 Task: Create a due date automation trigger when advanced on, on the monday of the week a card is due add checklist with checklist "Resume" incomplete at 11:00 AM.
Action: Mouse moved to (1009, 304)
Screenshot: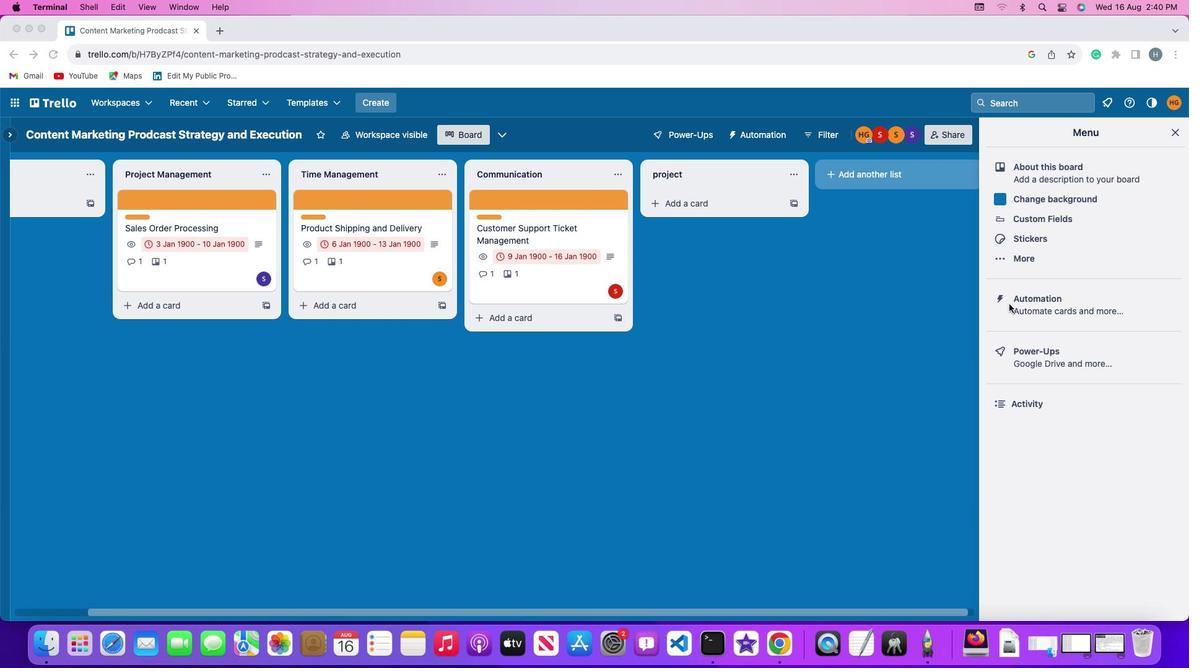 
Action: Mouse pressed left at (1009, 304)
Screenshot: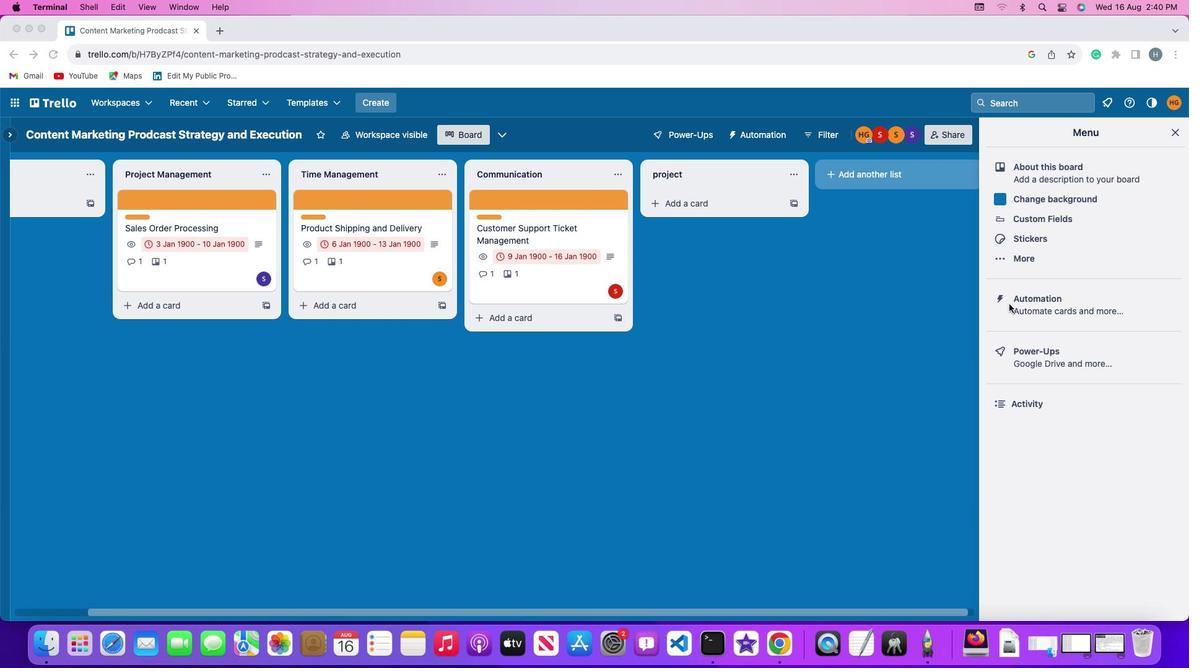 
Action: Mouse pressed left at (1009, 304)
Screenshot: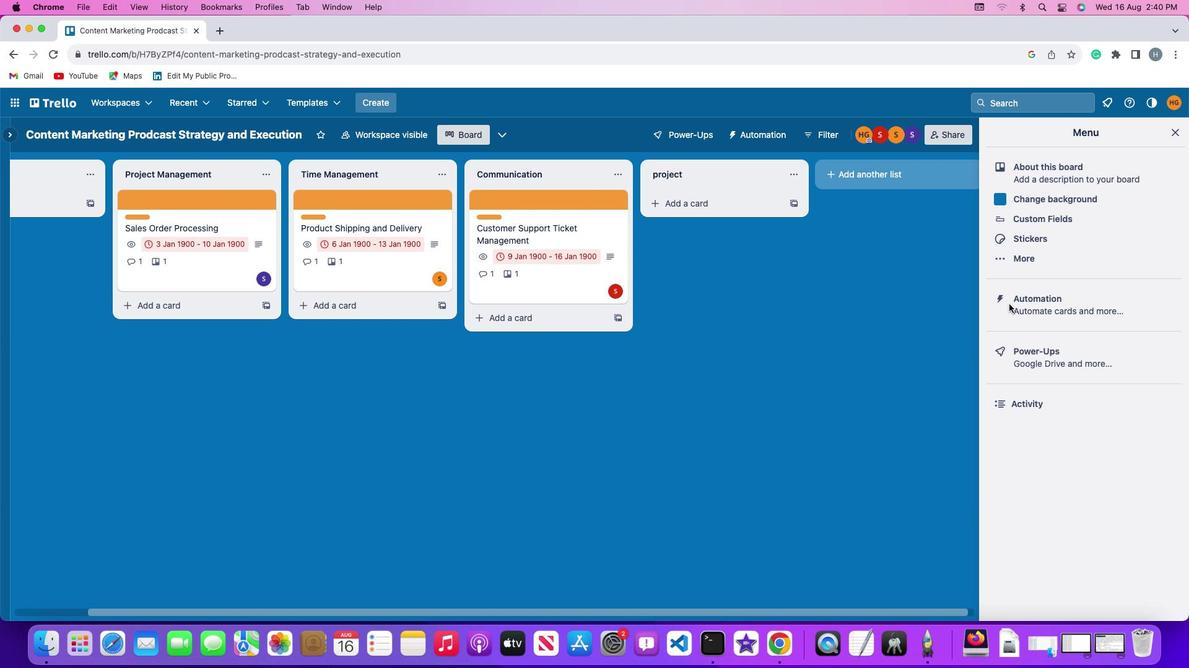 
Action: Mouse moved to (83, 296)
Screenshot: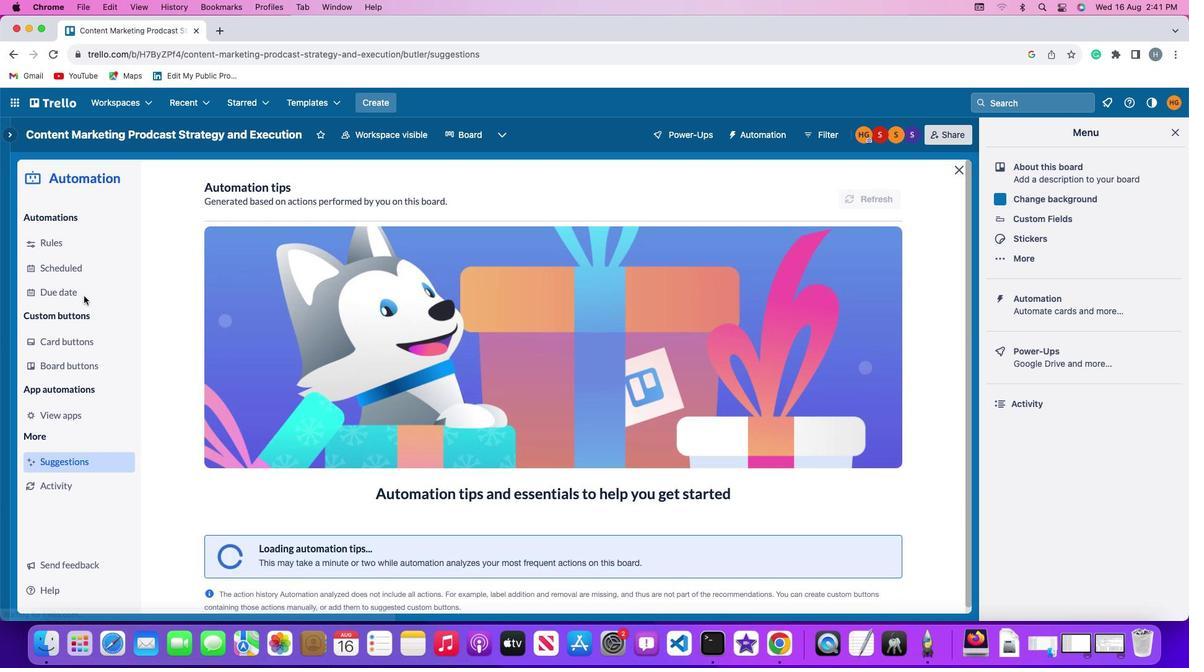 
Action: Mouse pressed left at (83, 296)
Screenshot: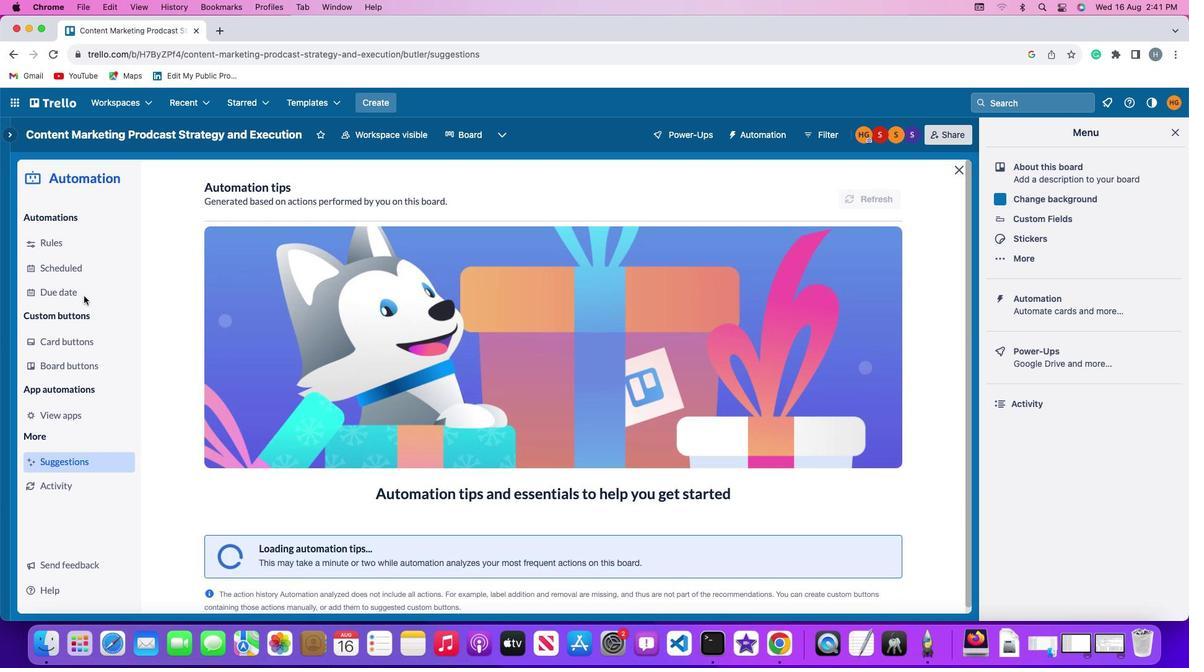 
Action: Mouse moved to (831, 195)
Screenshot: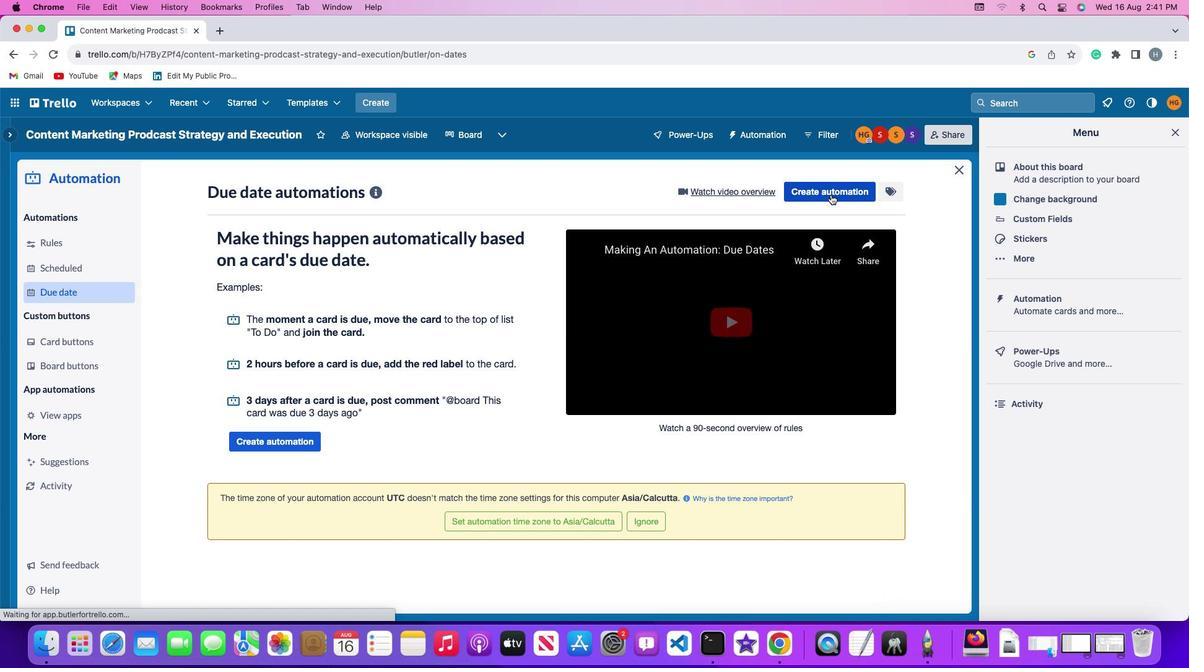 
Action: Mouse pressed left at (831, 195)
Screenshot: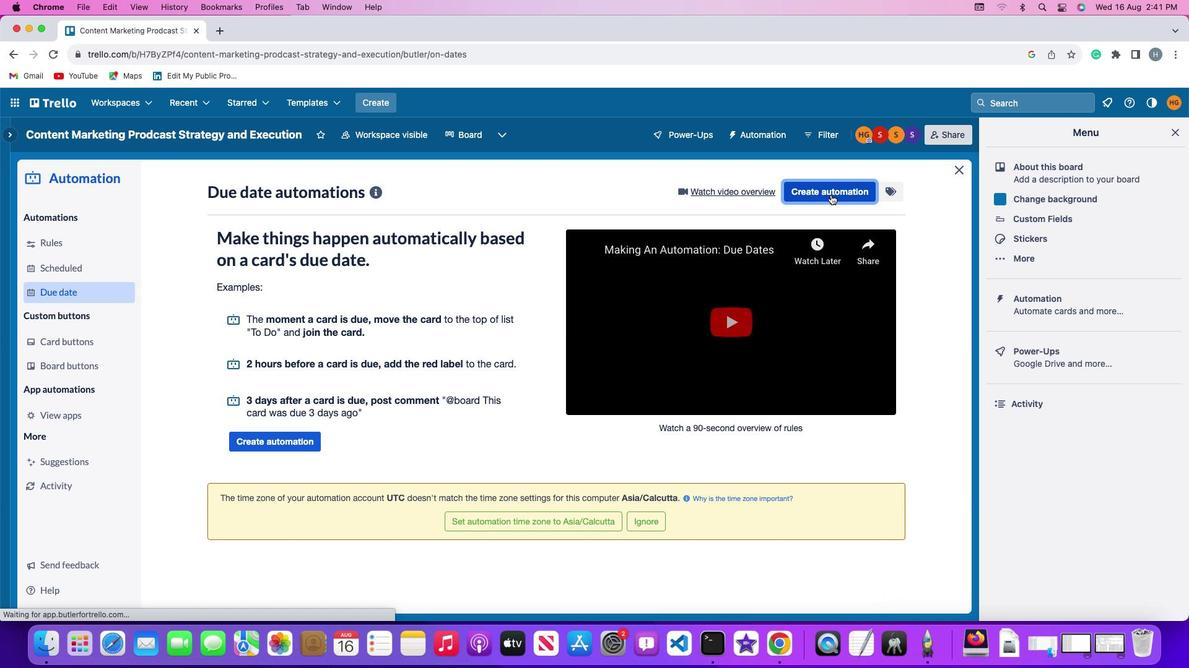 
Action: Mouse moved to (248, 308)
Screenshot: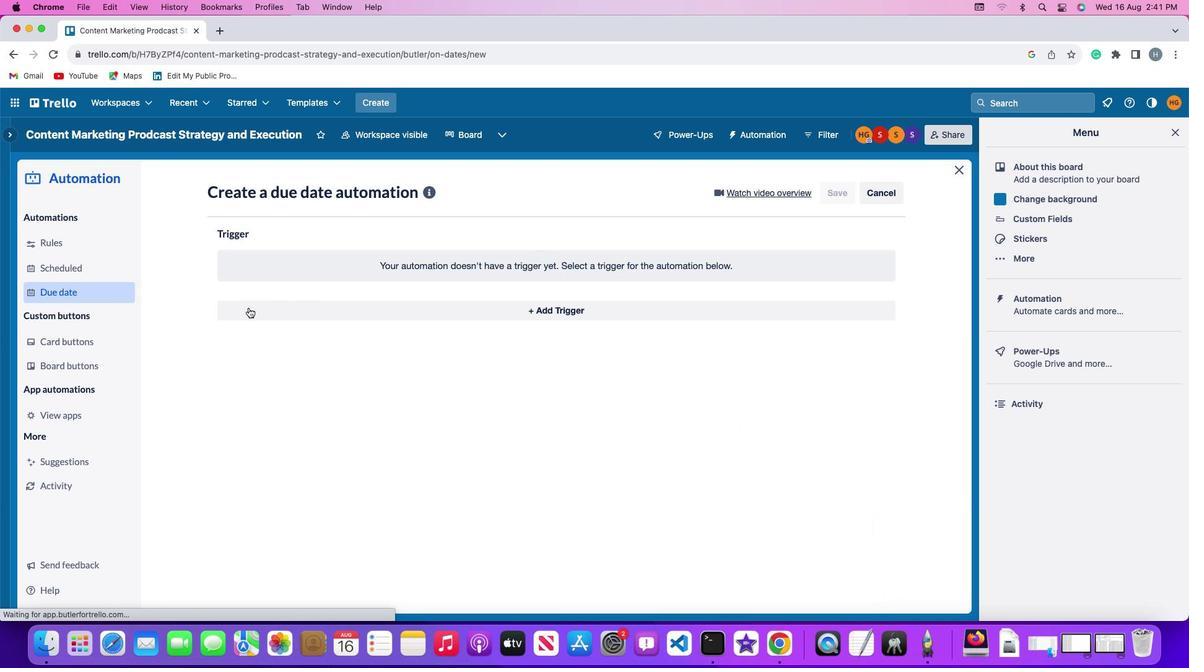 
Action: Mouse pressed left at (248, 308)
Screenshot: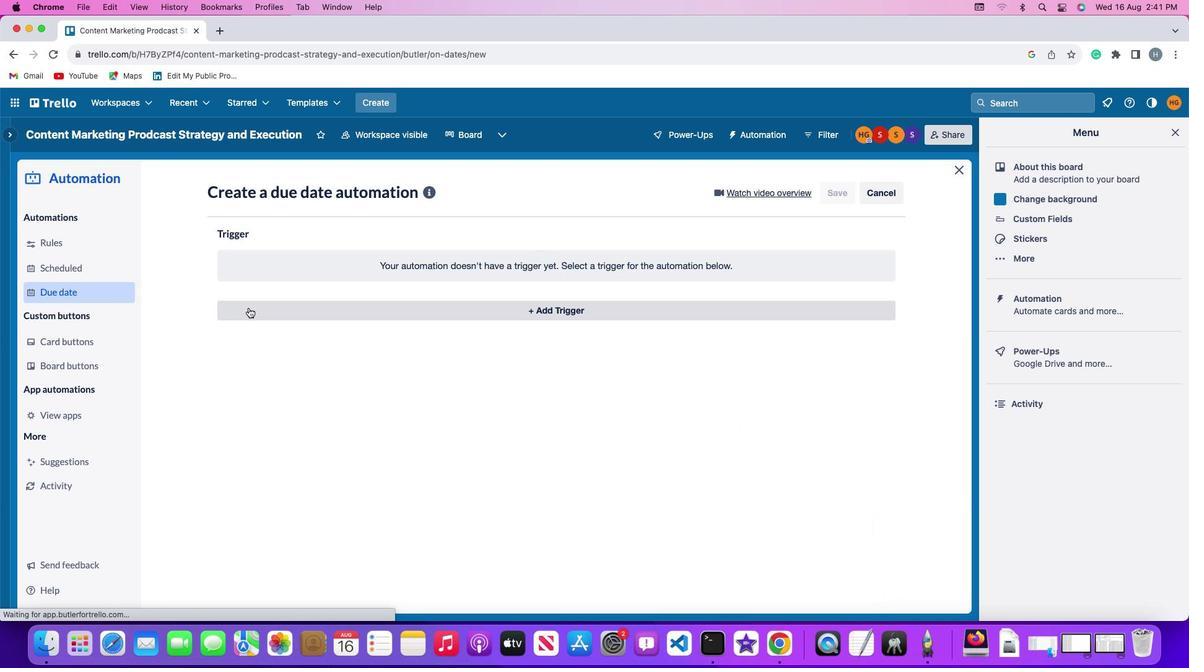 
Action: Mouse moved to (267, 534)
Screenshot: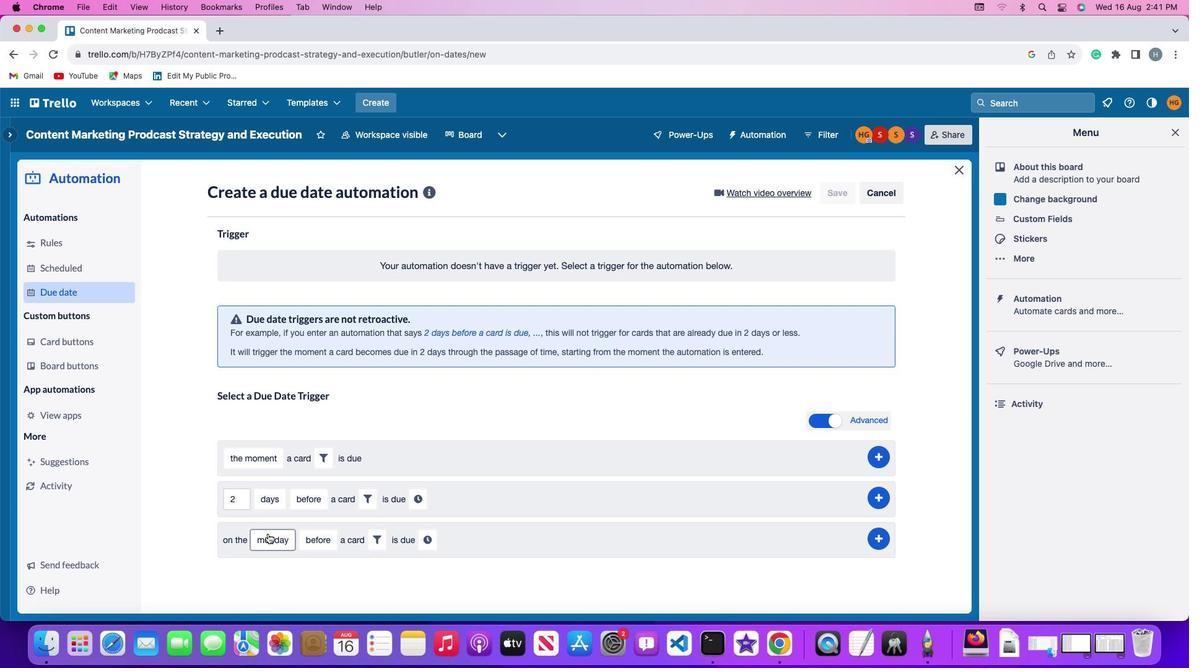 
Action: Mouse pressed left at (267, 534)
Screenshot: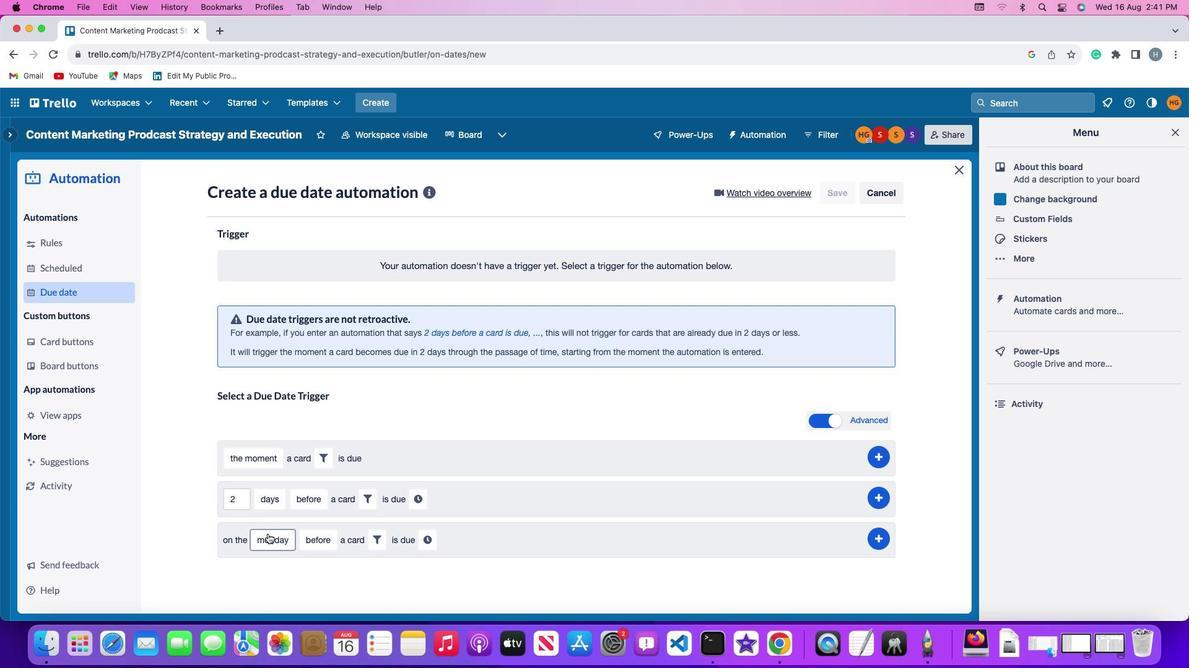 
Action: Mouse moved to (286, 365)
Screenshot: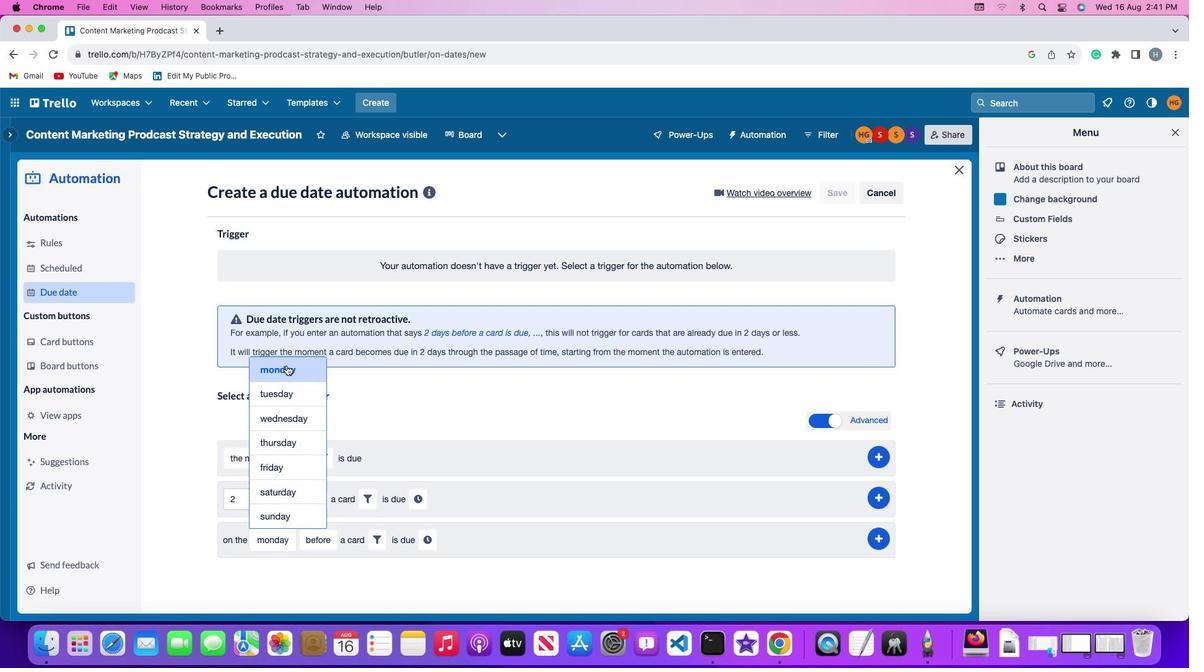 
Action: Mouse pressed left at (286, 365)
Screenshot: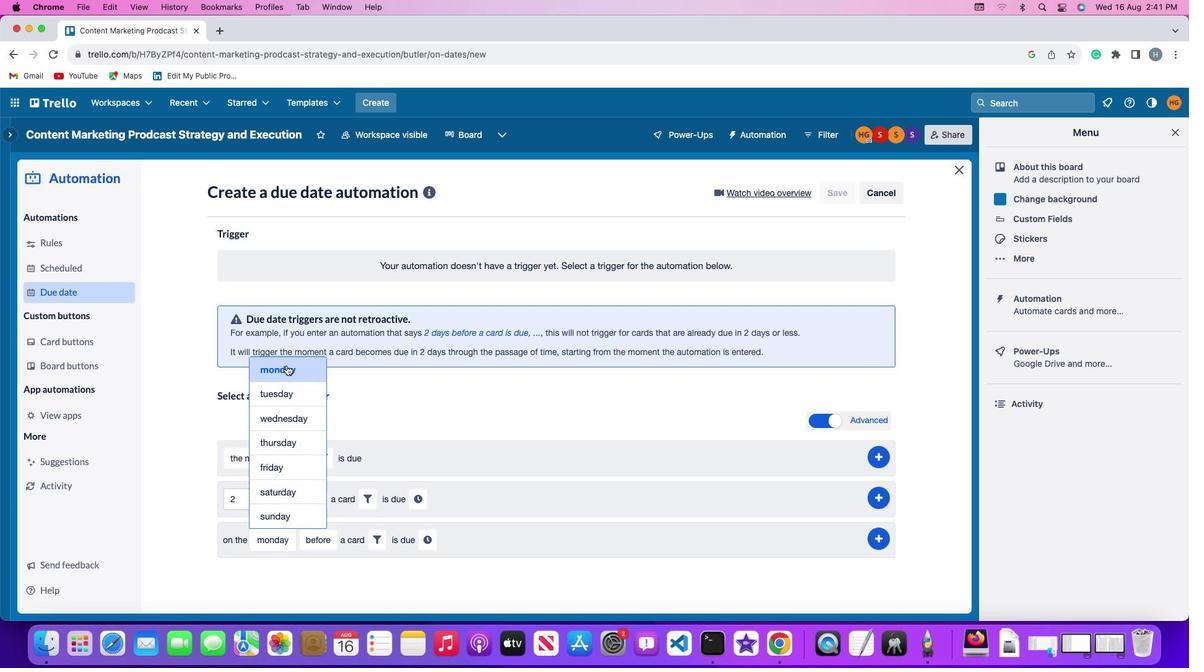 
Action: Mouse moved to (312, 532)
Screenshot: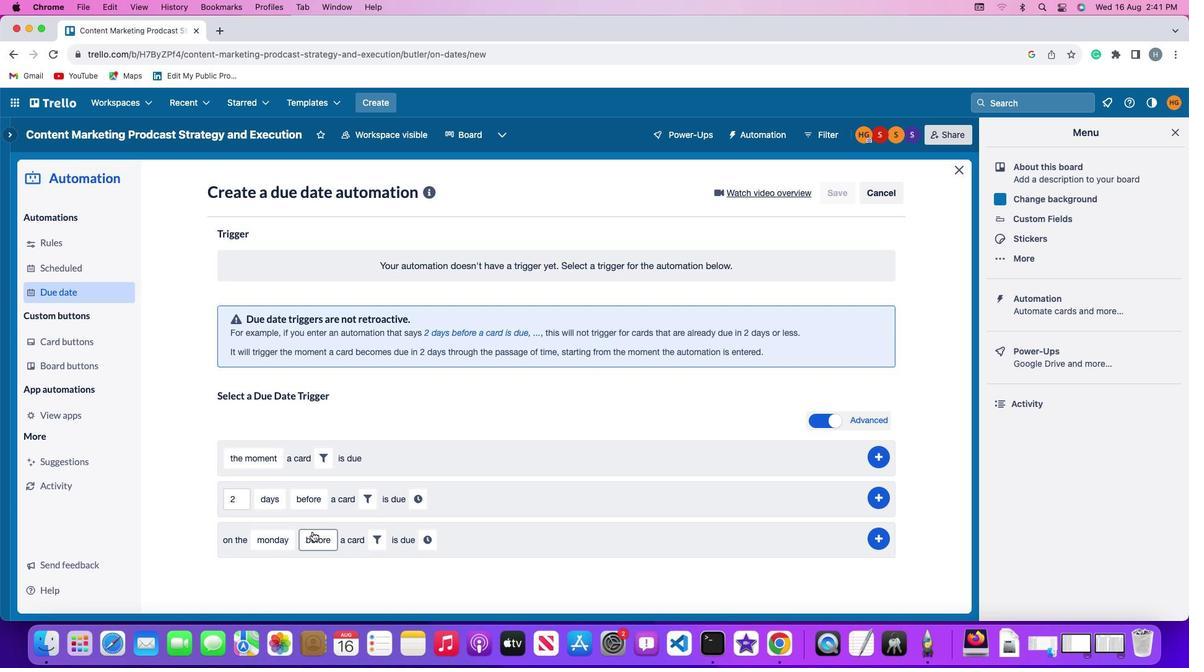 
Action: Mouse pressed left at (312, 532)
Screenshot: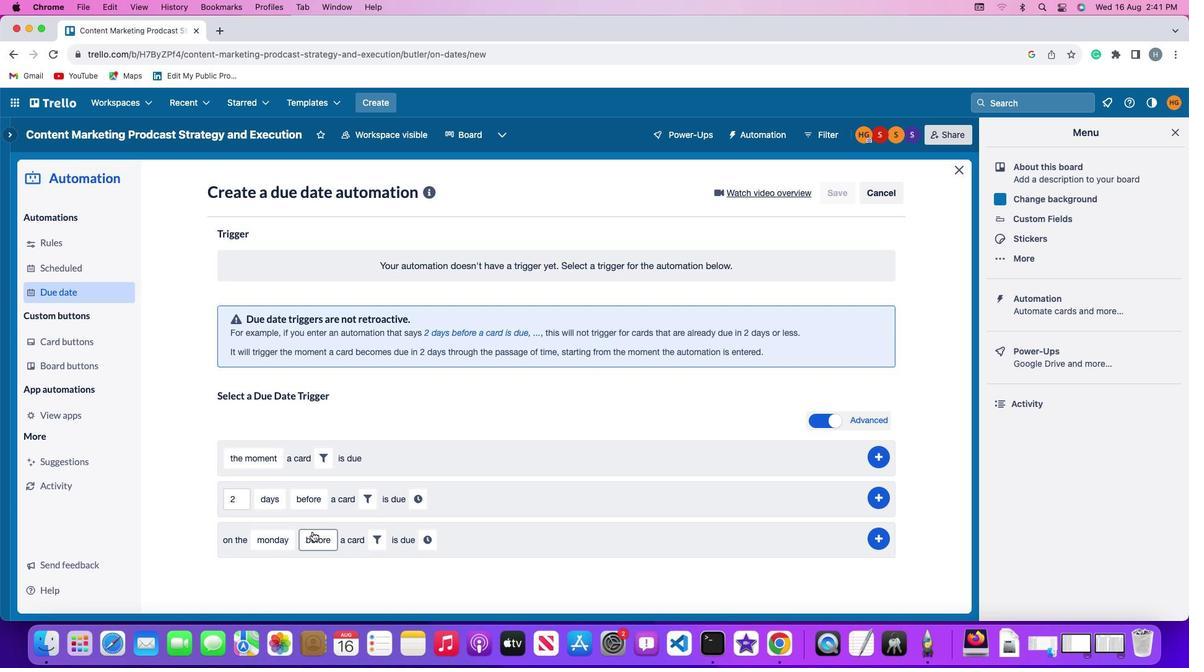 
Action: Mouse moved to (329, 495)
Screenshot: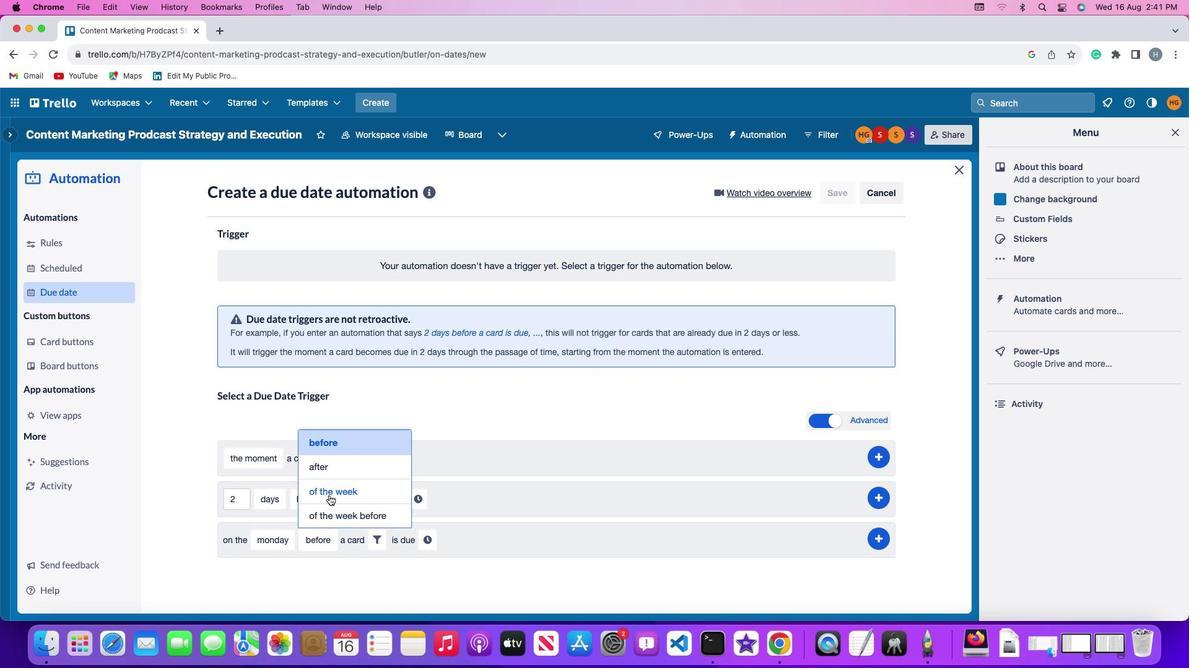
Action: Mouse pressed left at (329, 495)
Screenshot: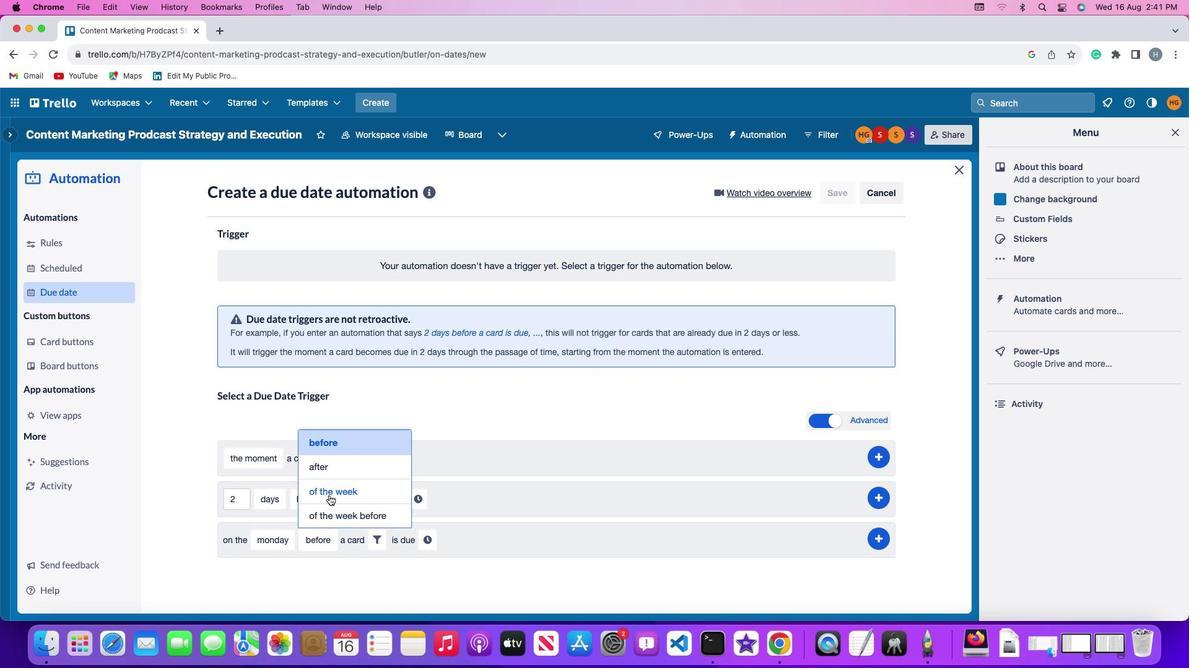 
Action: Mouse moved to (399, 540)
Screenshot: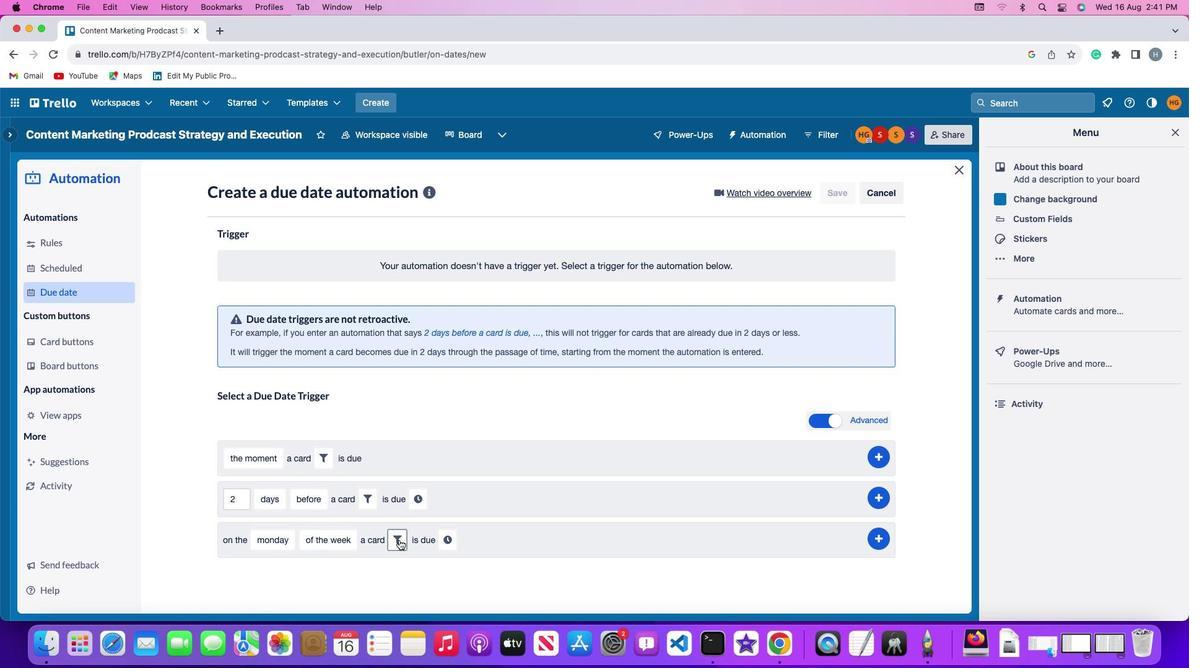 
Action: Mouse pressed left at (399, 540)
Screenshot: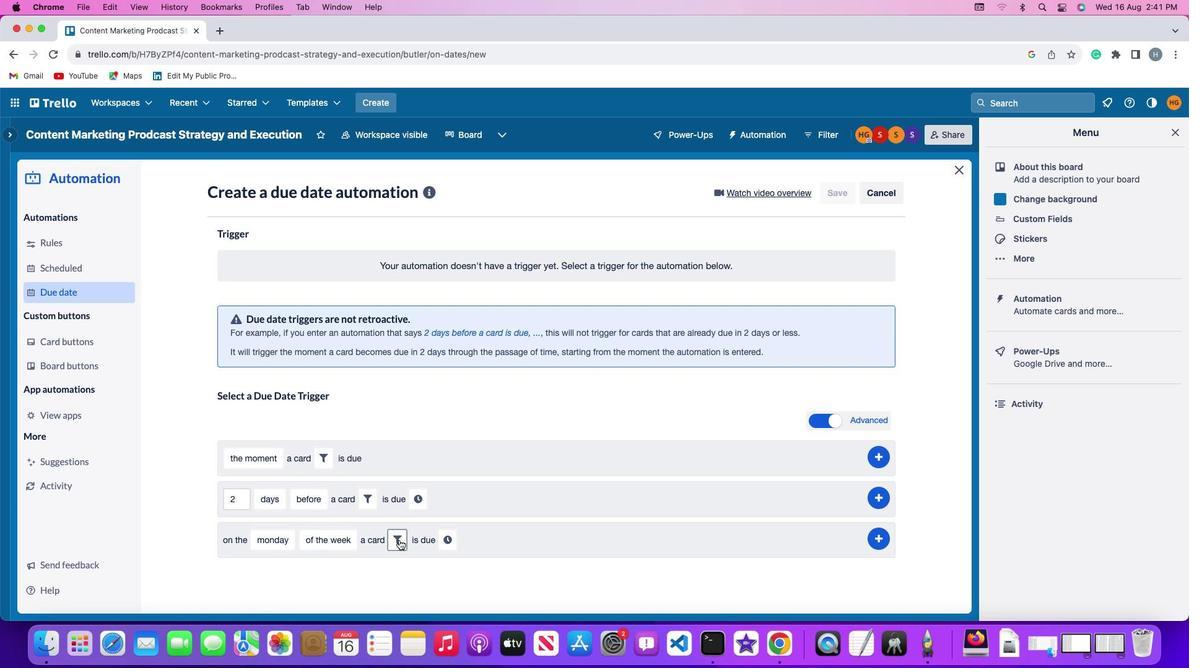 
Action: Mouse moved to (511, 579)
Screenshot: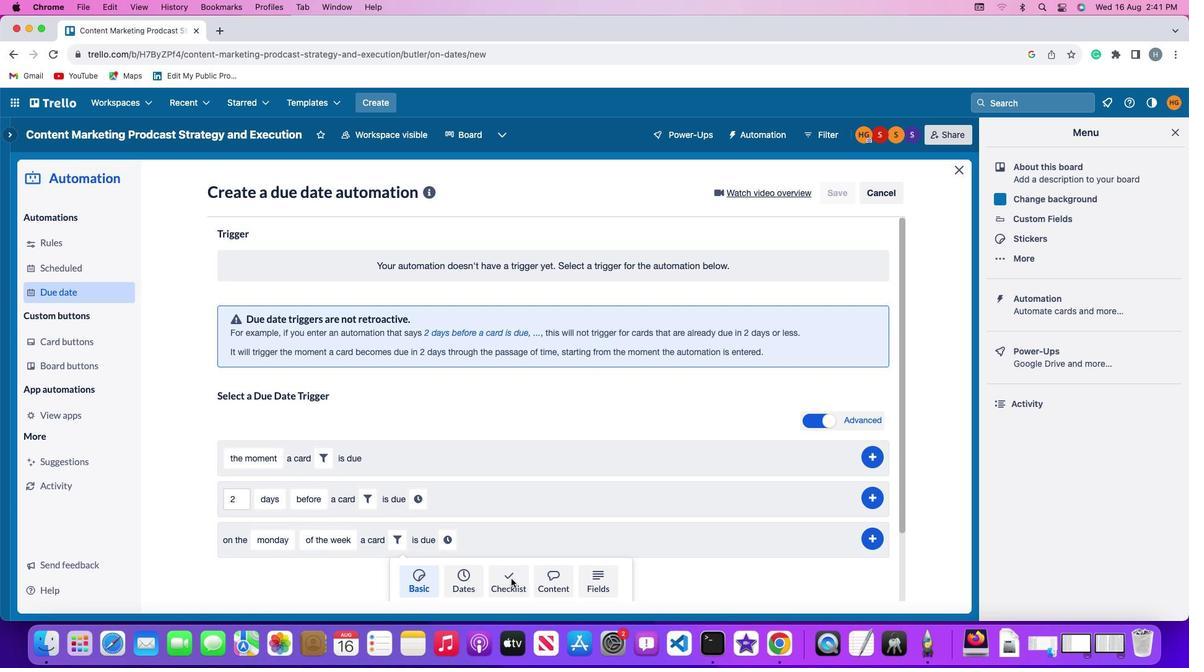 
Action: Mouse pressed left at (511, 579)
Screenshot: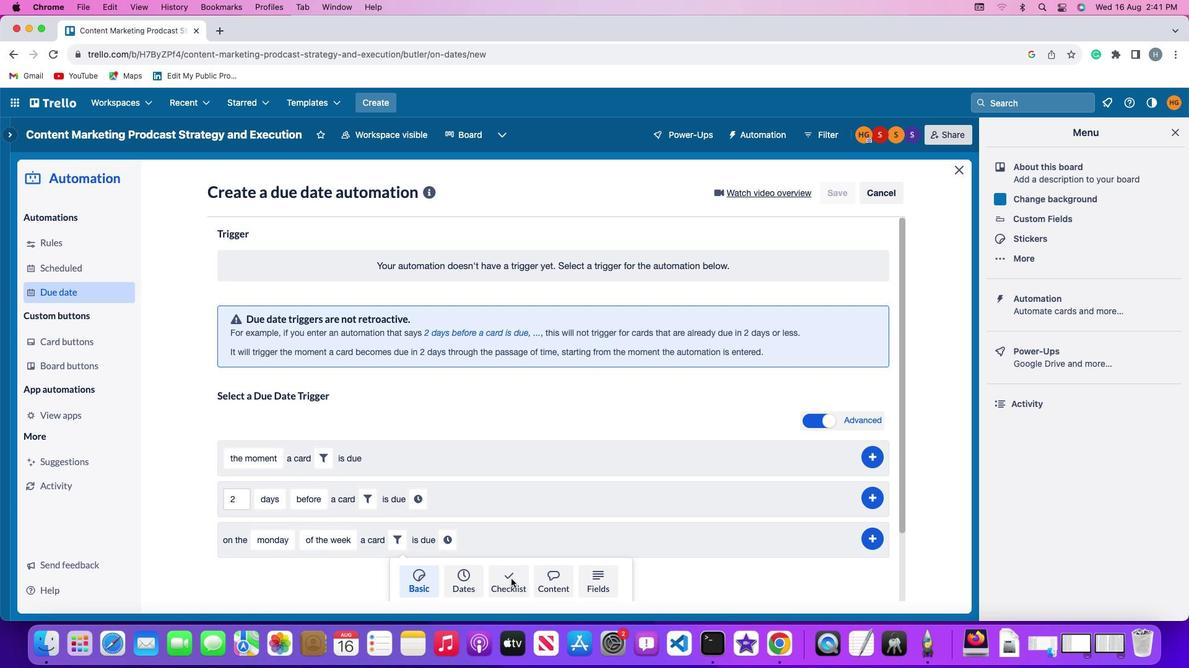 
Action: Mouse moved to (440, 587)
Screenshot: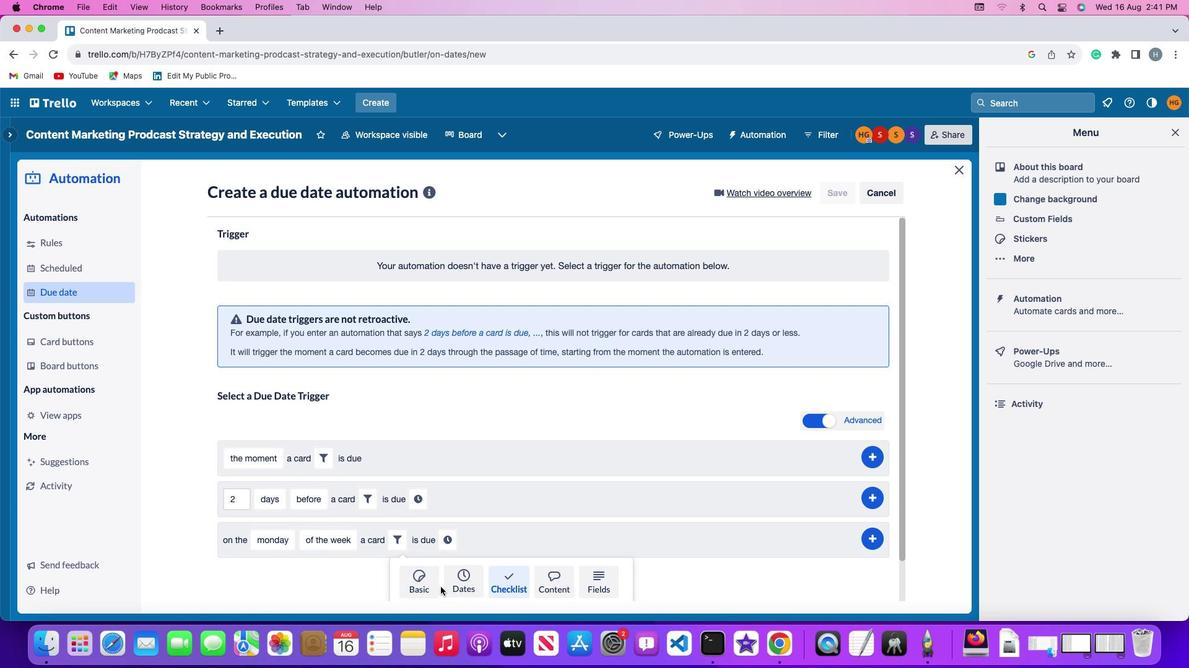
Action: Mouse scrolled (440, 587) with delta (0, 0)
Screenshot: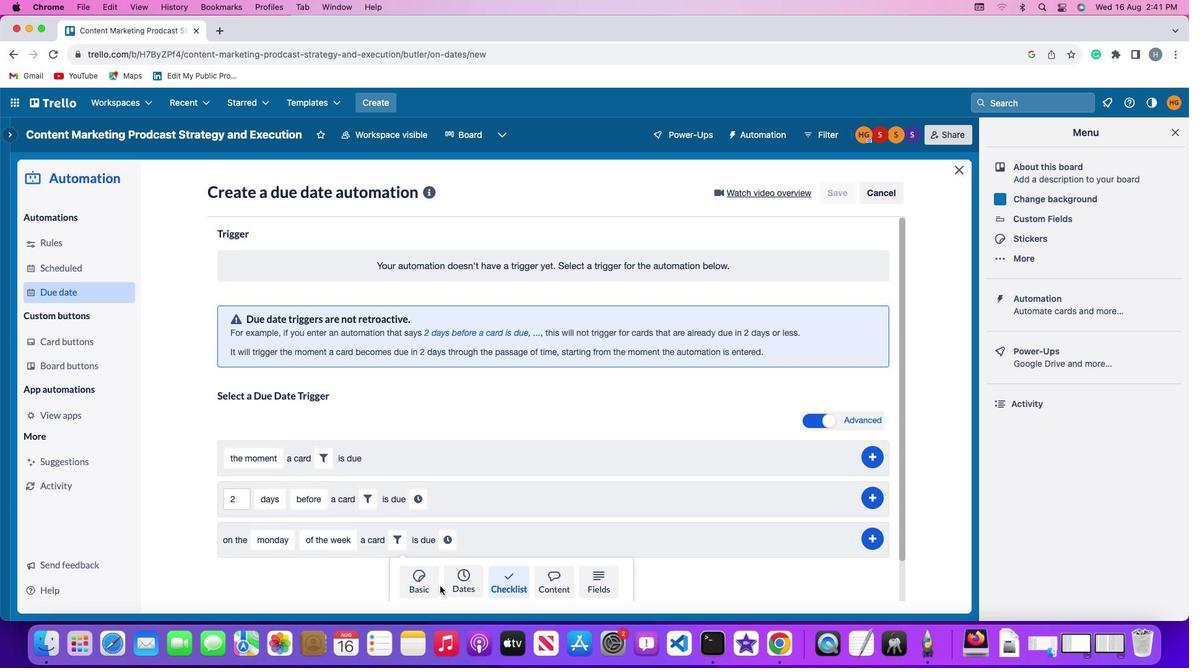 
Action: Mouse moved to (440, 587)
Screenshot: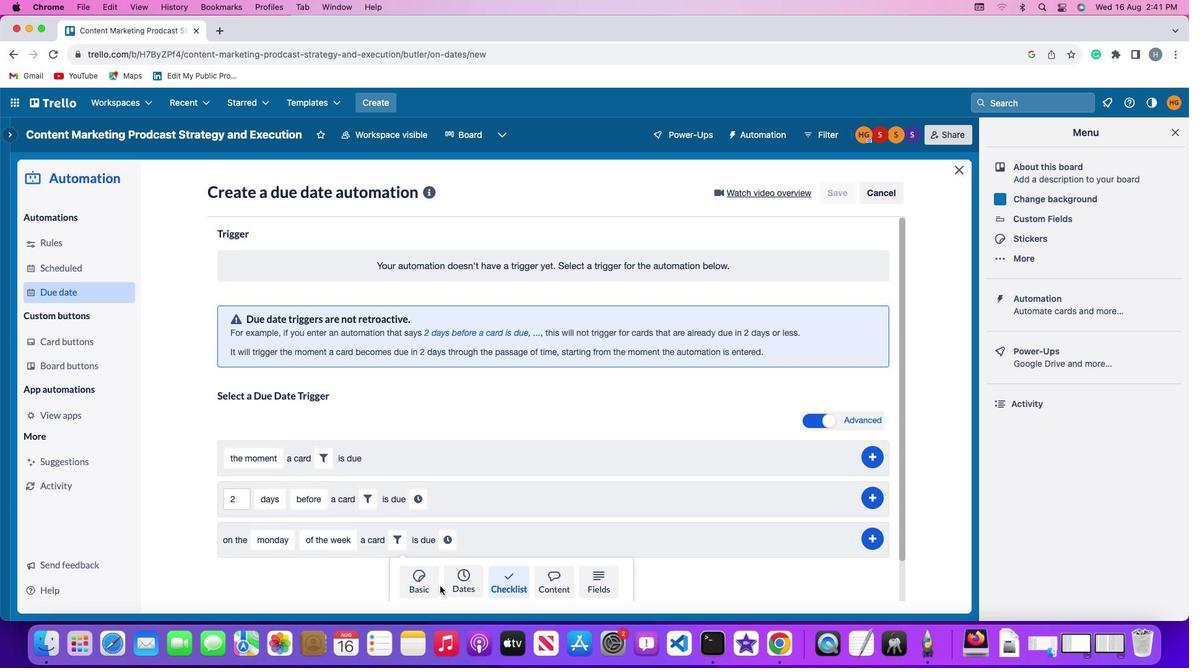 
Action: Mouse scrolled (440, 587) with delta (0, 0)
Screenshot: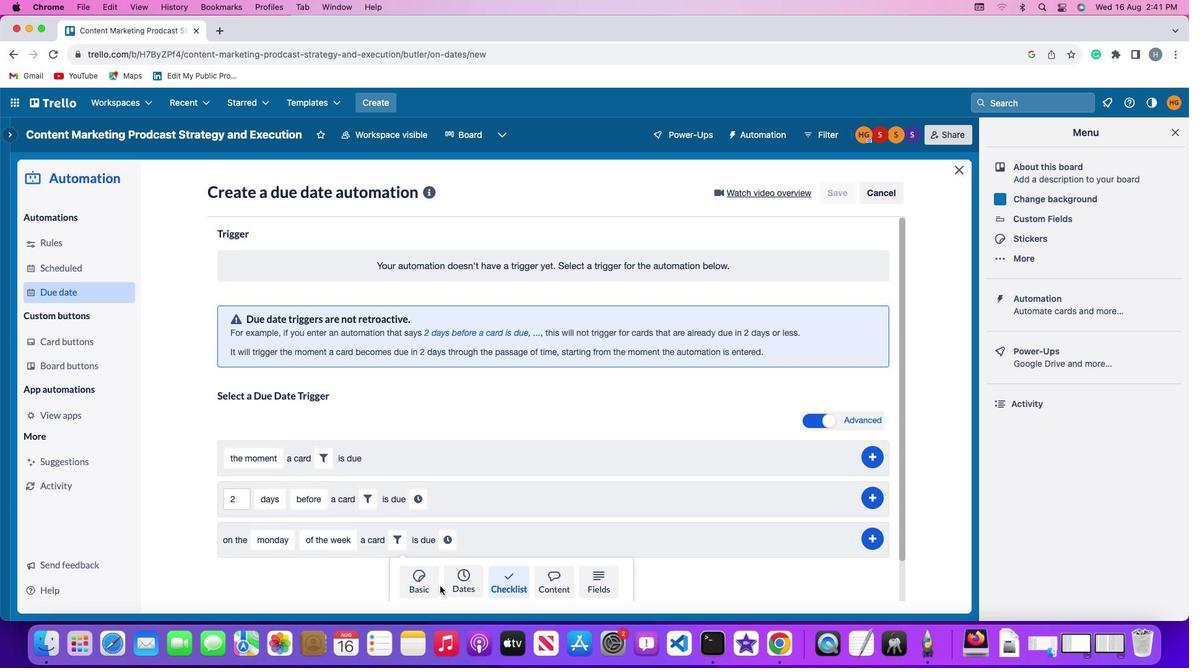 
Action: Mouse moved to (440, 586)
Screenshot: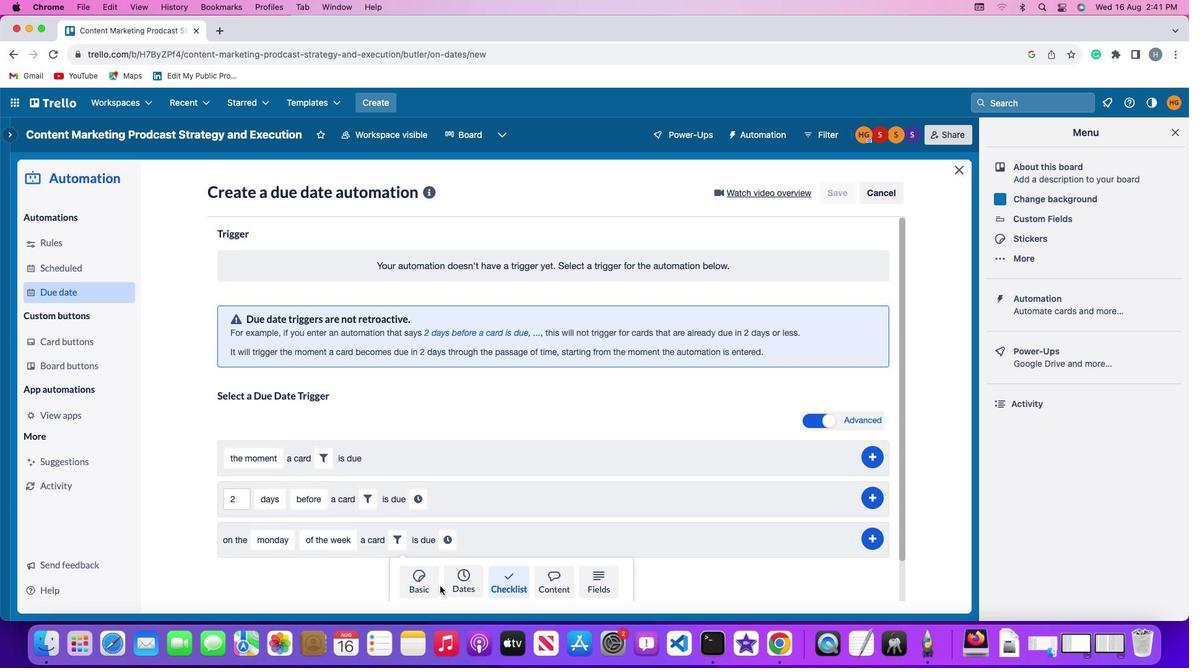 
Action: Mouse scrolled (440, 586) with delta (0, -1)
Screenshot: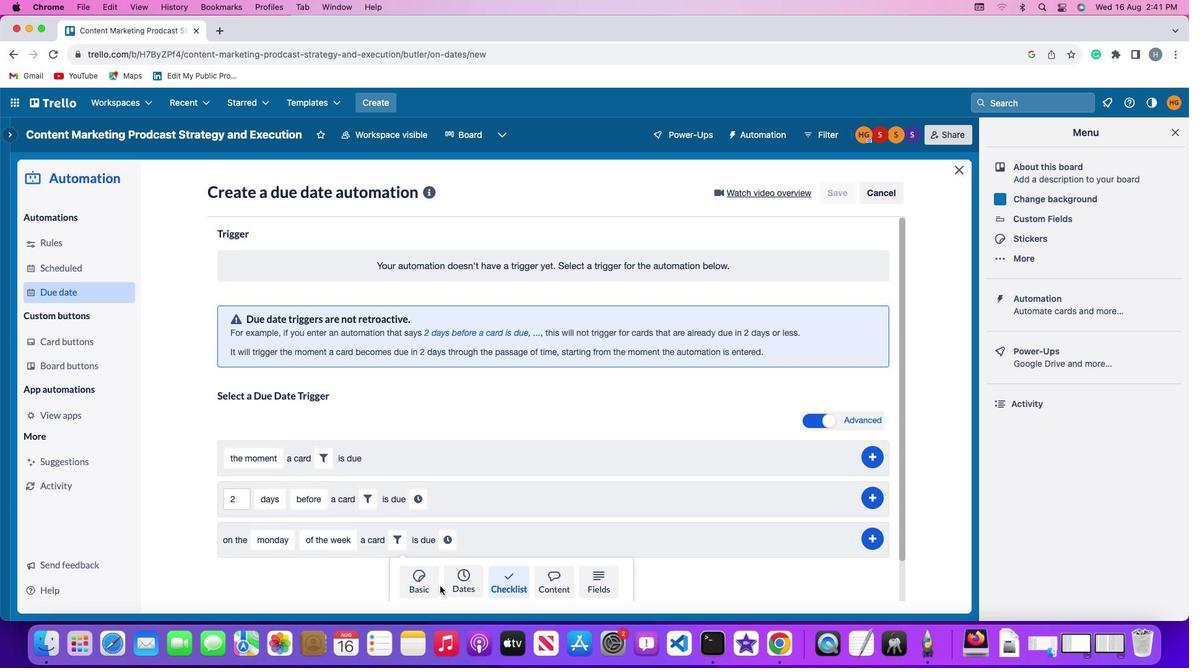 
Action: Mouse moved to (436, 581)
Screenshot: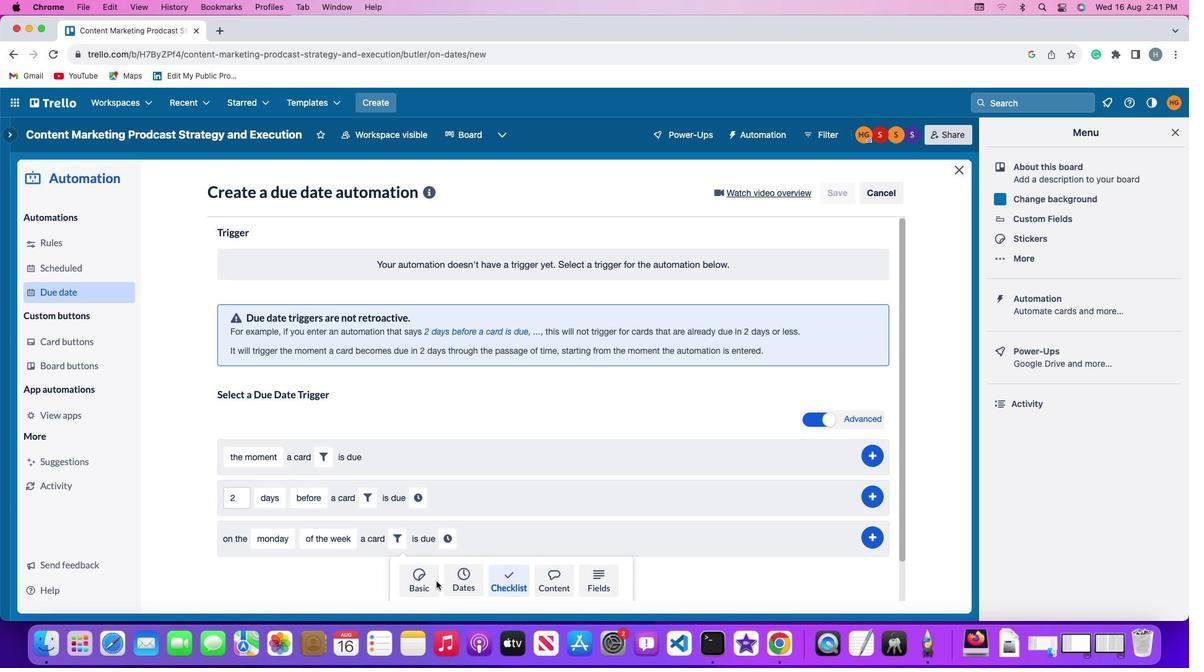 
Action: Mouse scrolled (436, 581) with delta (0, -3)
Screenshot: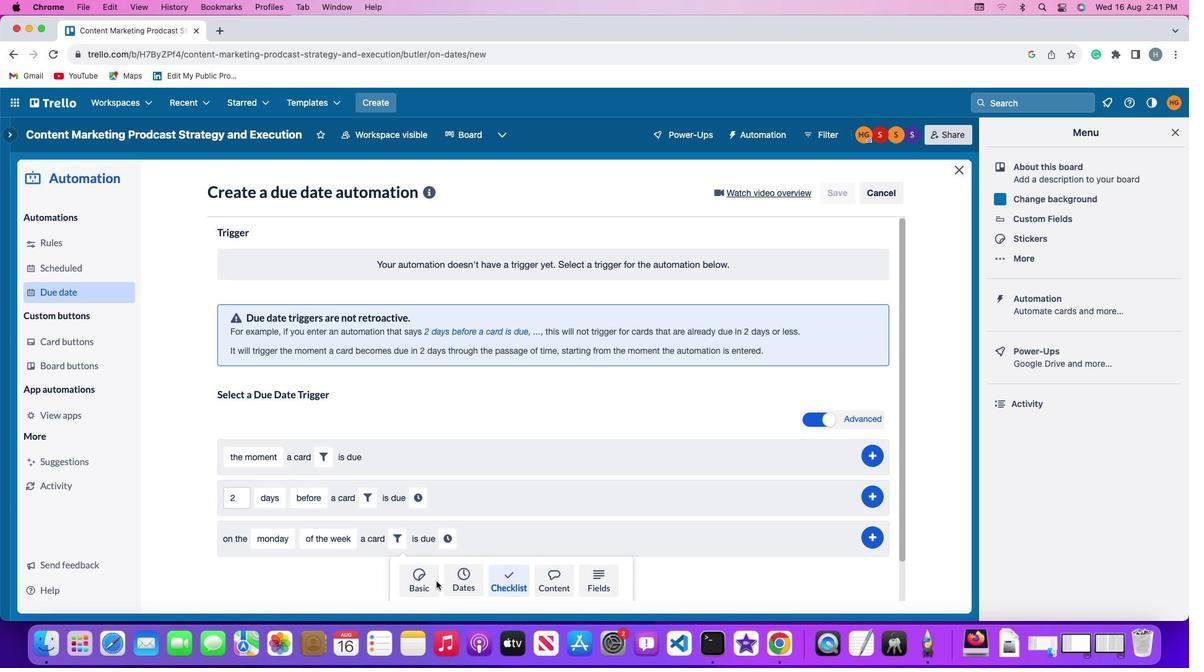 
Action: Mouse moved to (447, 574)
Screenshot: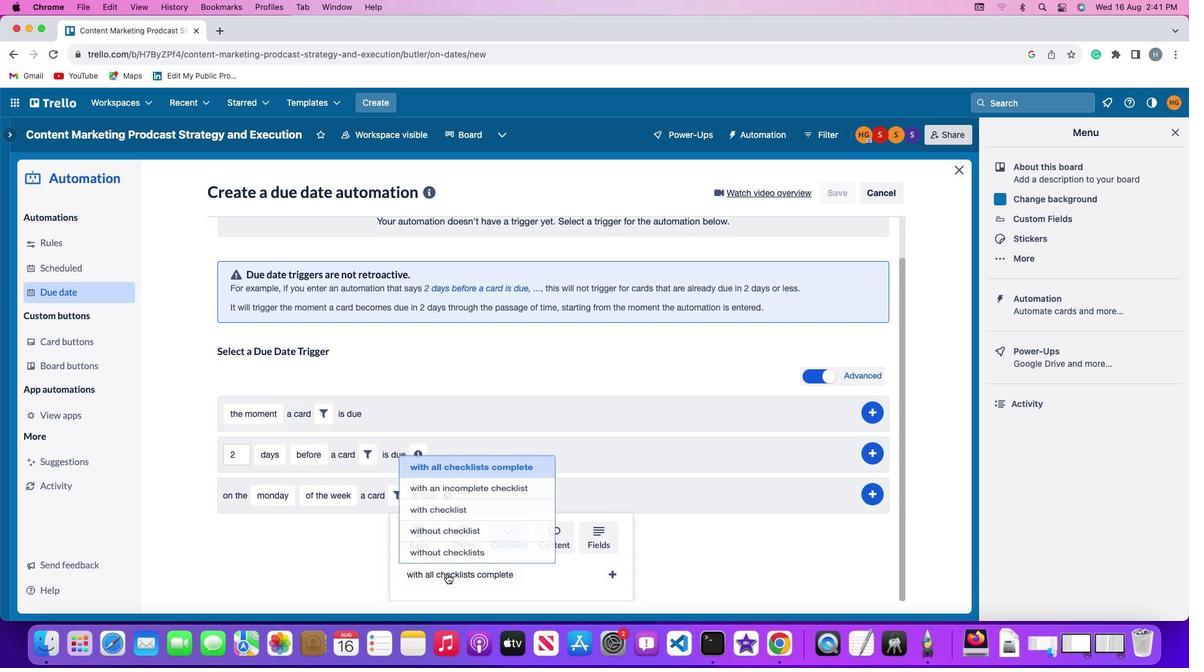 
Action: Mouse pressed left at (447, 574)
Screenshot: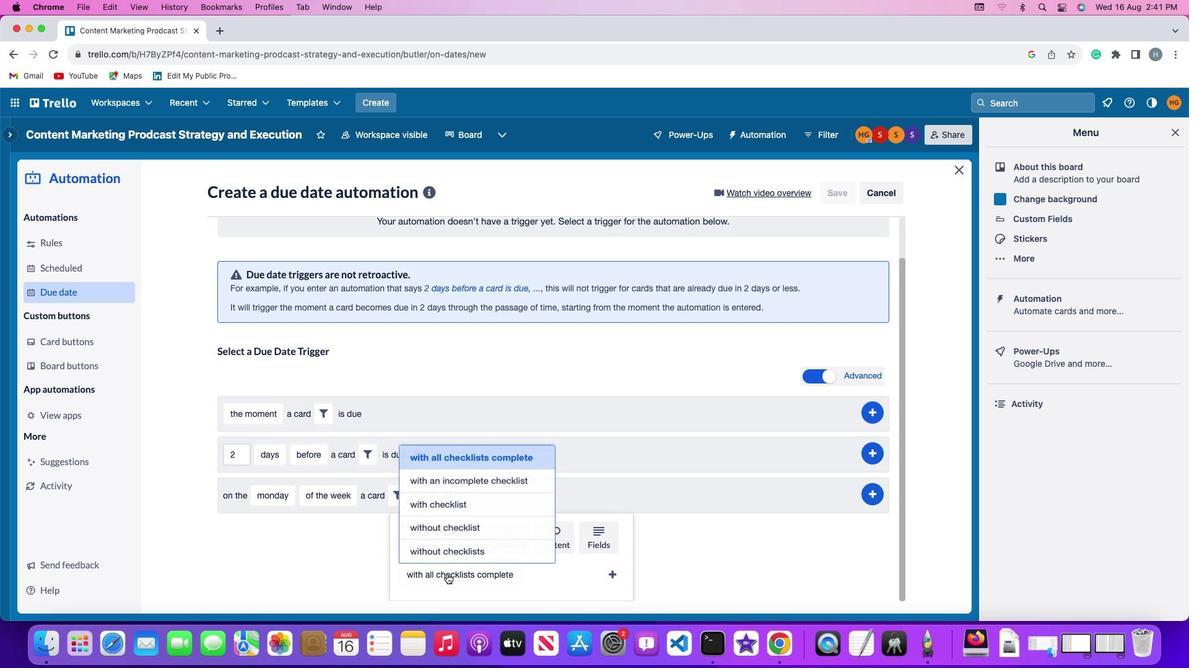 
Action: Mouse moved to (455, 505)
Screenshot: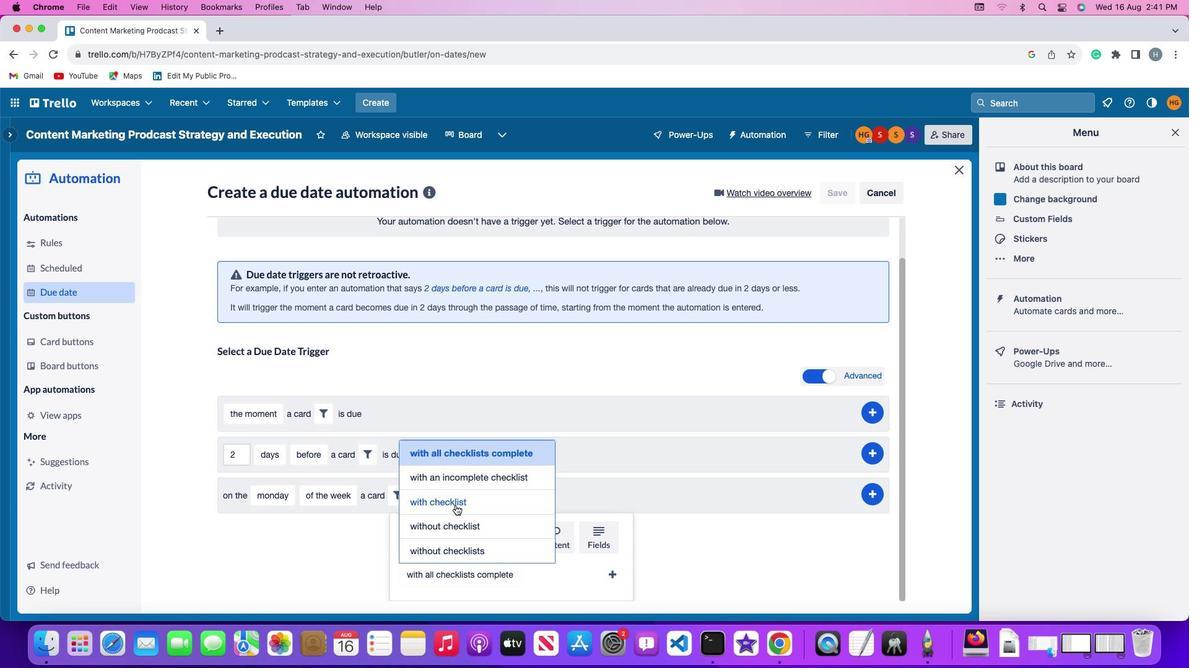 
Action: Mouse pressed left at (455, 505)
Screenshot: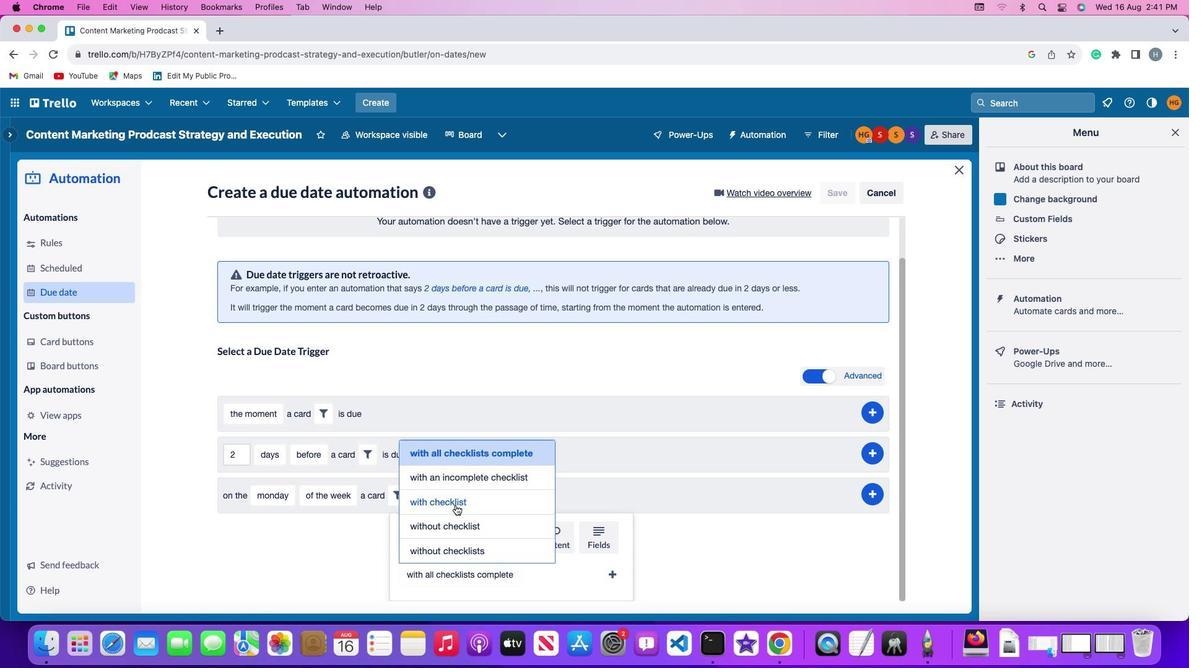 
Action: Mouse moved to (486, 574)
Screenshot: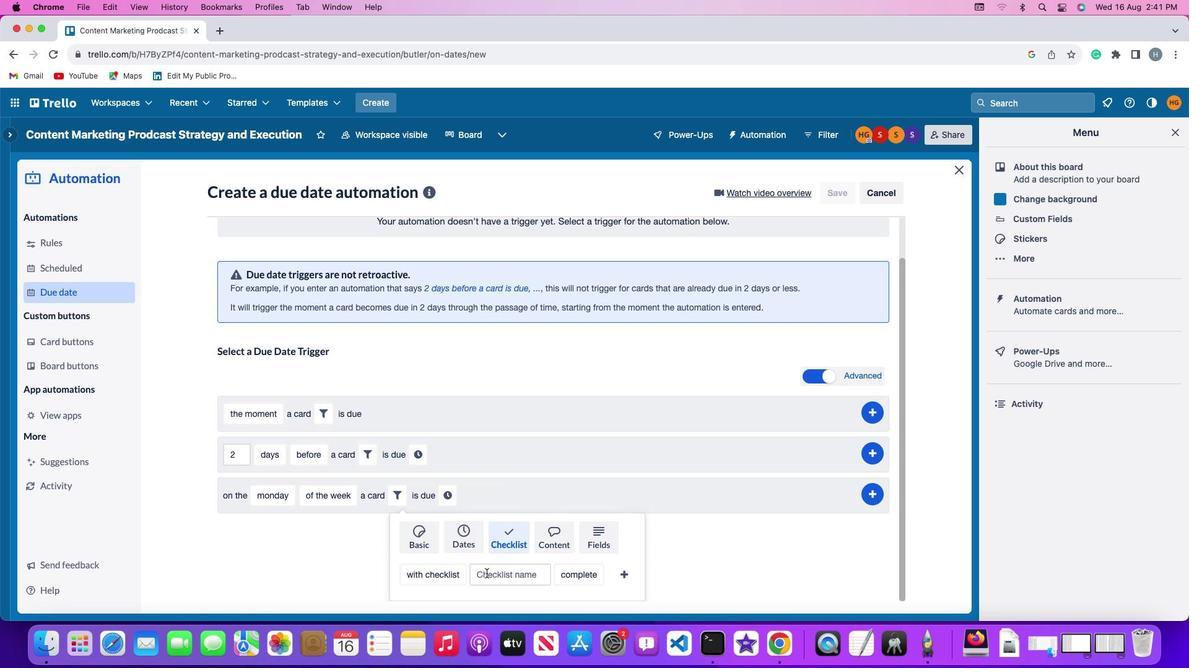 
Action: Mouse pressed left at (486, 574)
Screenshot: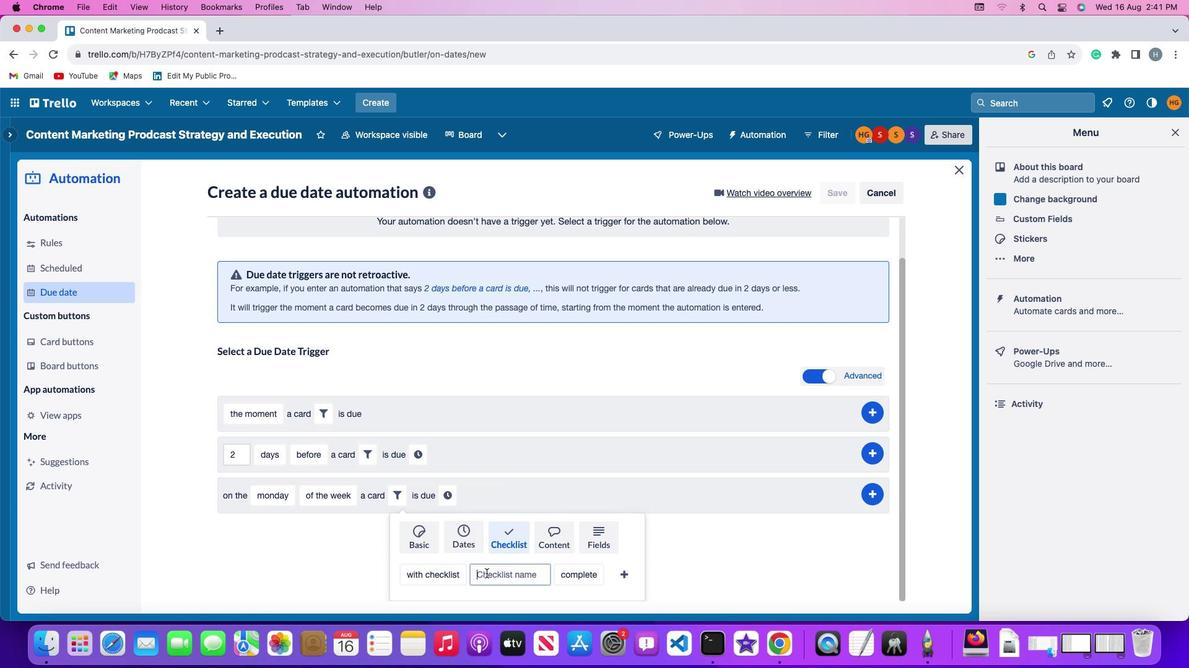
Action: Mouse moved to (487, 573)
Screenshot: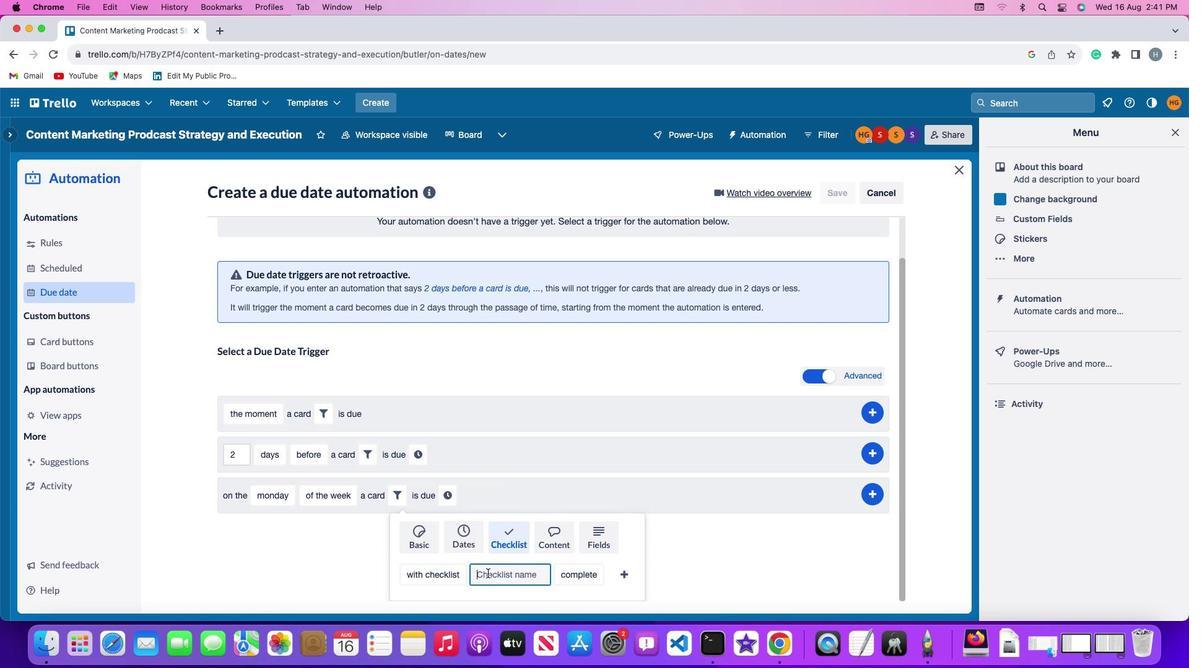 
Action: Key pressed Key.shift'R''e''s''u''m''e'
Screenshot: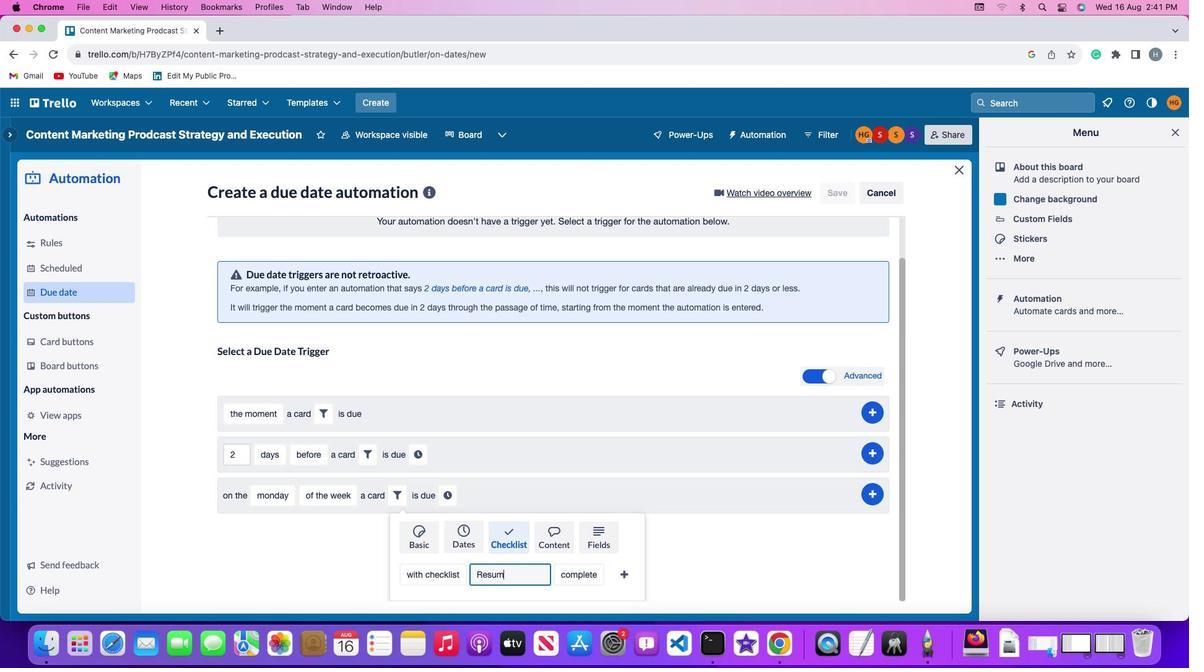 
Action: Mouse moved to (560, 576)
Screenshot: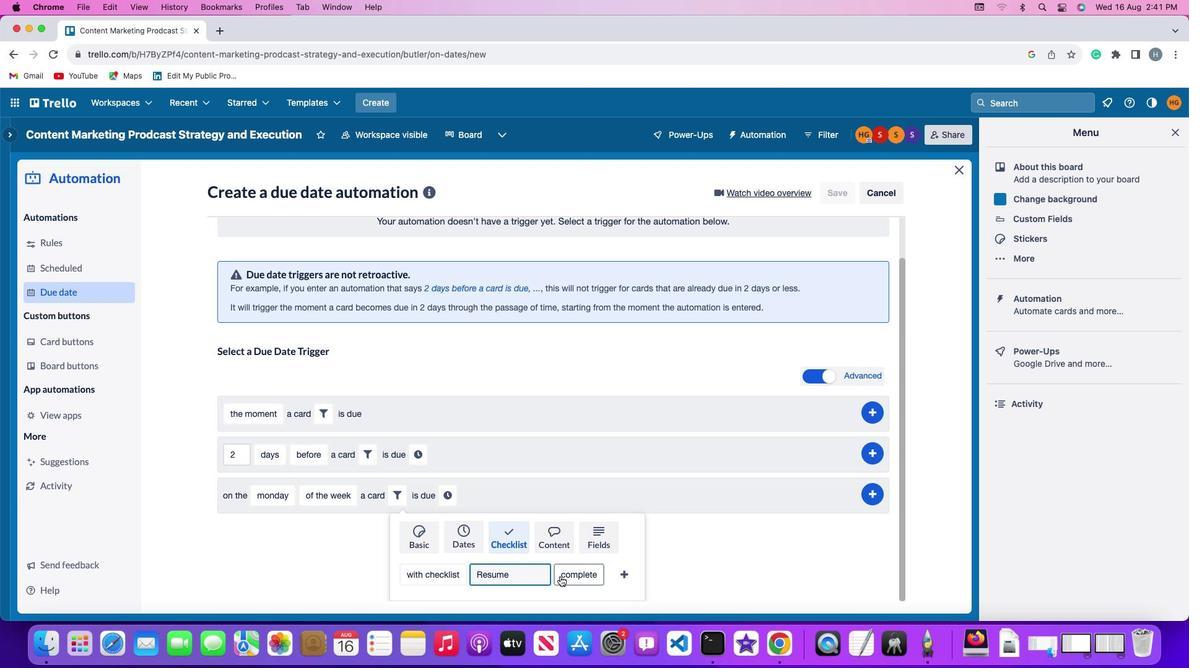 
Action: Mouse pressed left at (560, 576)
Screenshot: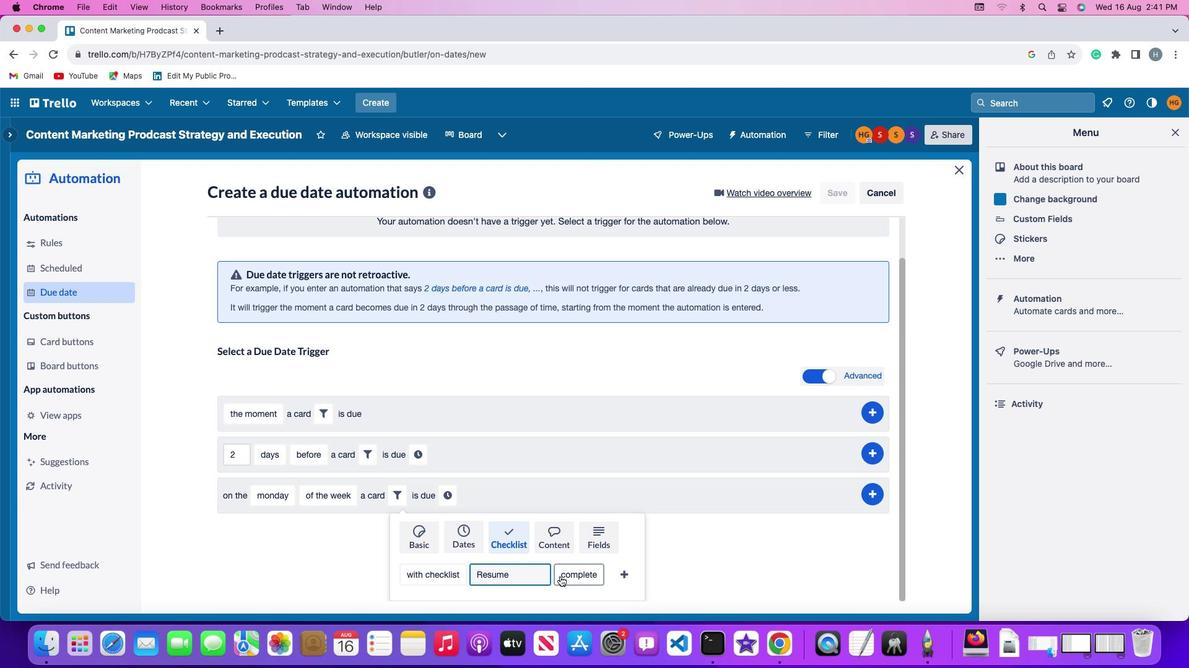 
Action: Mouse moved to (572, 553)
Screenshot: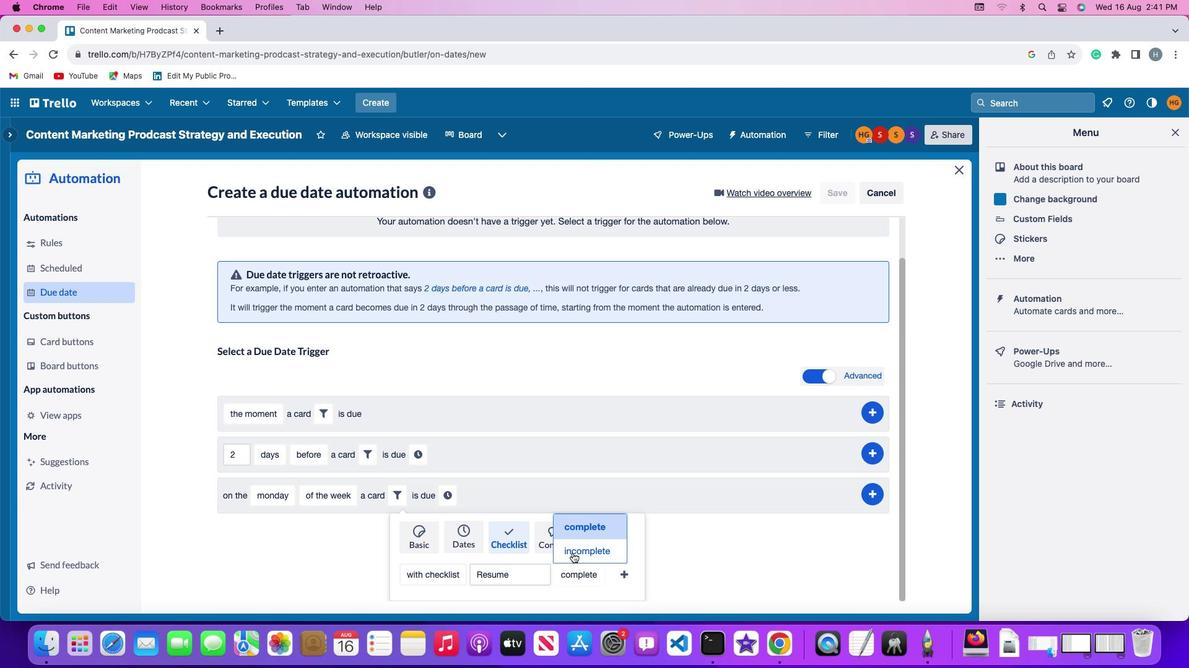 
Action: Mouse pressed left at (572, 553)
Screenshot: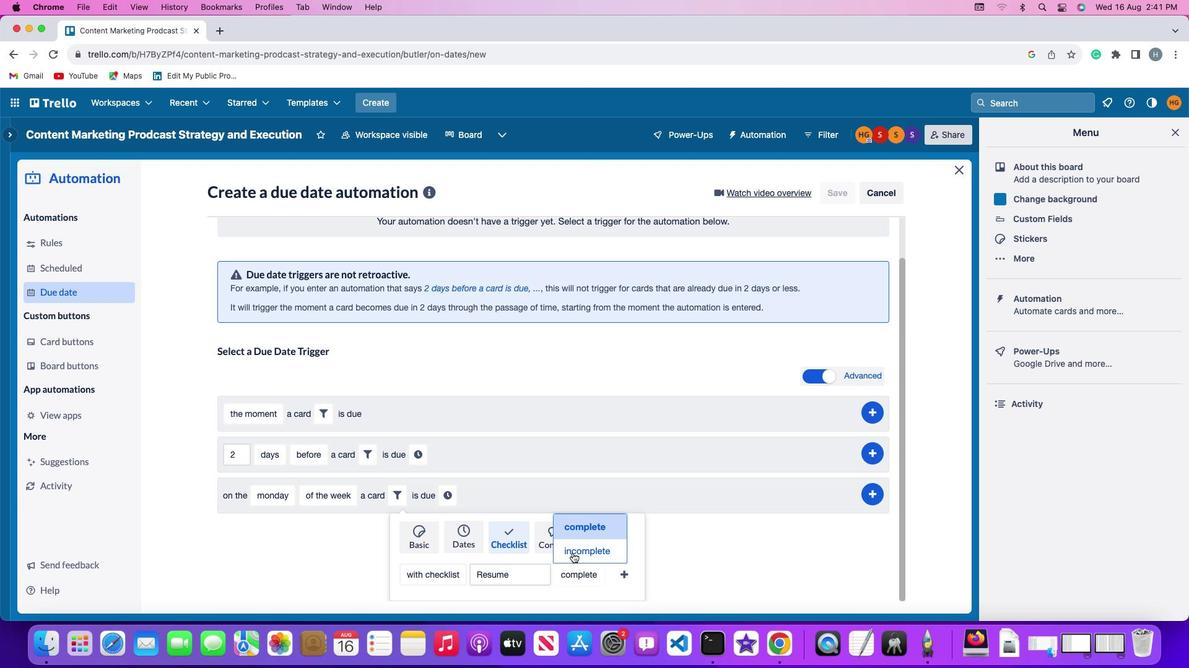 
Action: Mouse moved to (632, 573)
Screenshot: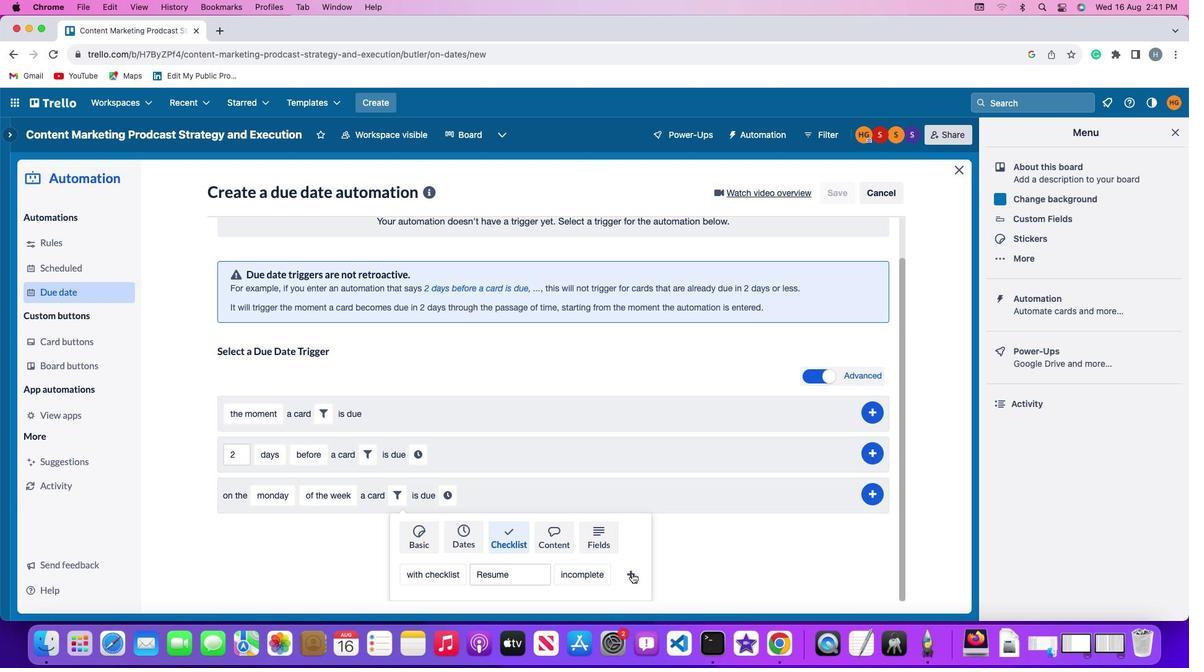 
Action: Mouse pressed left at (632, 573)
Screenshot: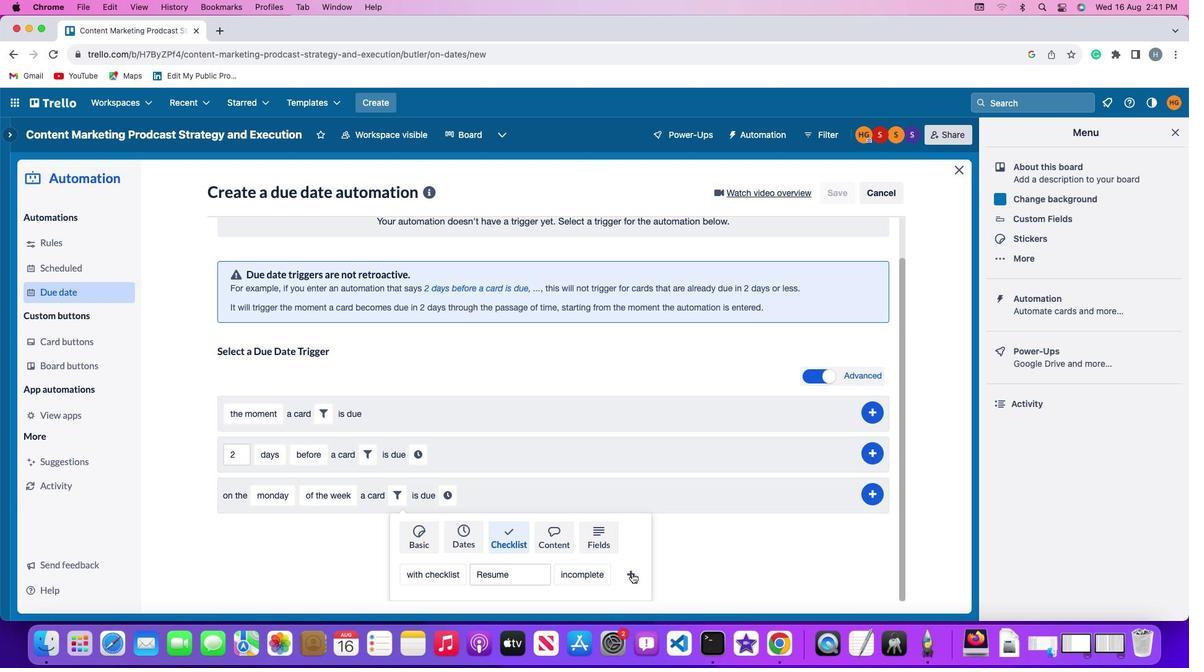 
Action: Mouse moved to (616, 549)
Screenshot: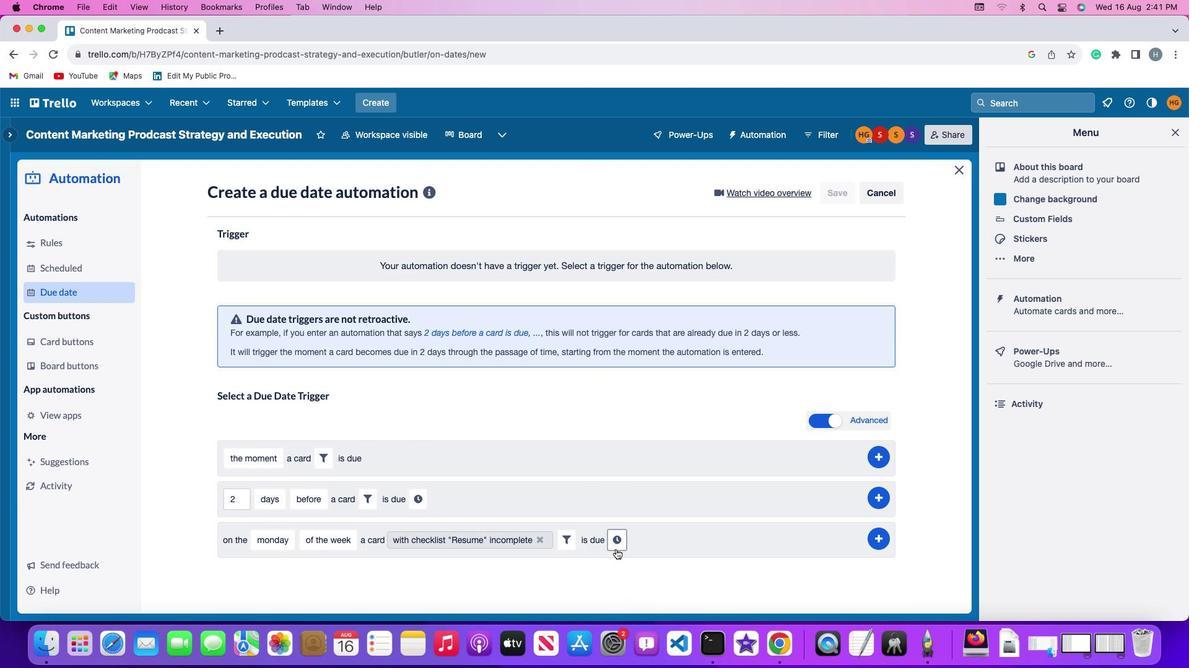 
Action: Mouse pressed left at (616, 549)
Screenshot: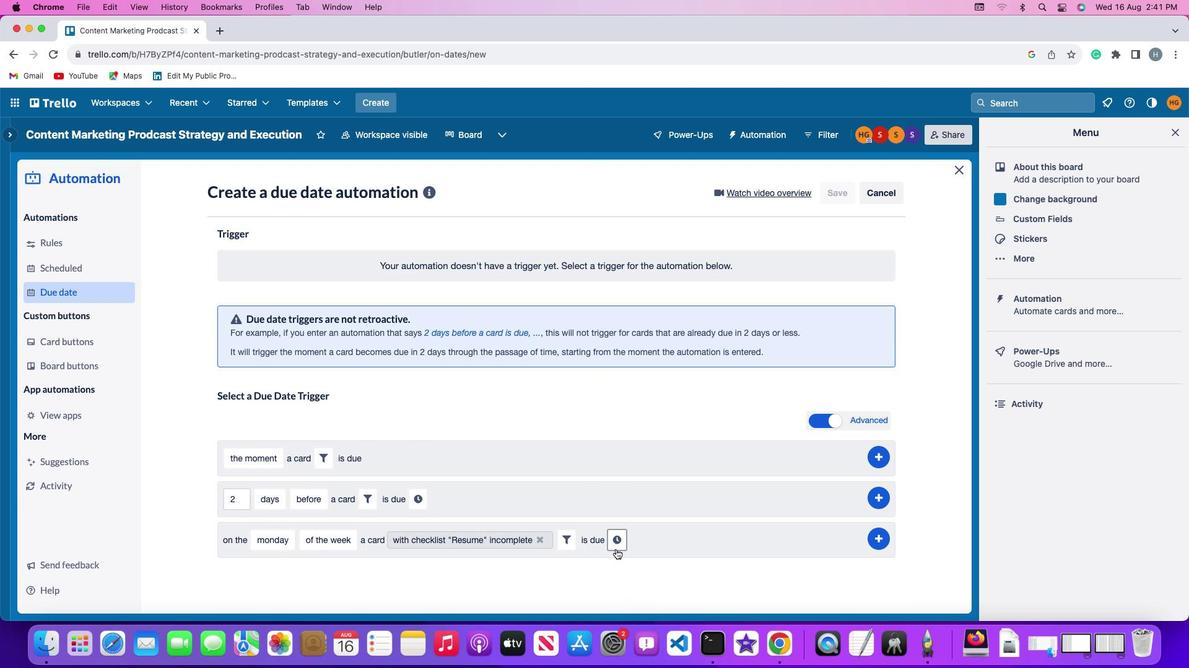
Action: Mouse moved to (647, 546)
Screenshot: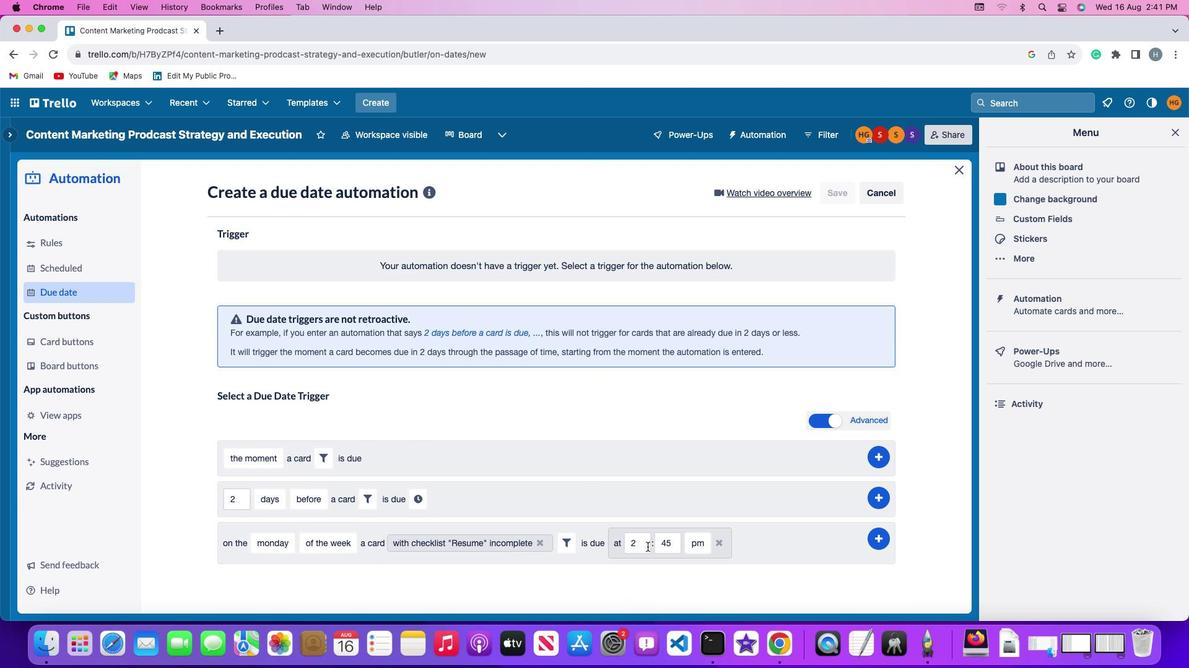 
Action: Mouse pressed left at (647, 546)
Screenshot: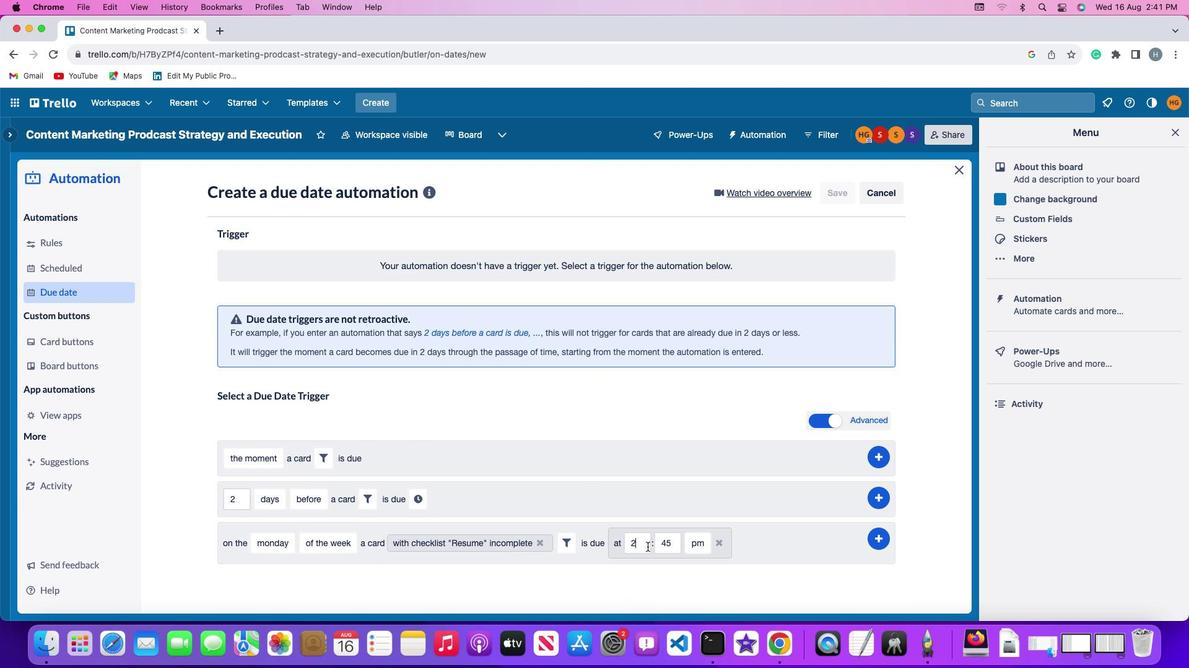 
Action: Key pressed Key.backspace'1''1'
Screenshot: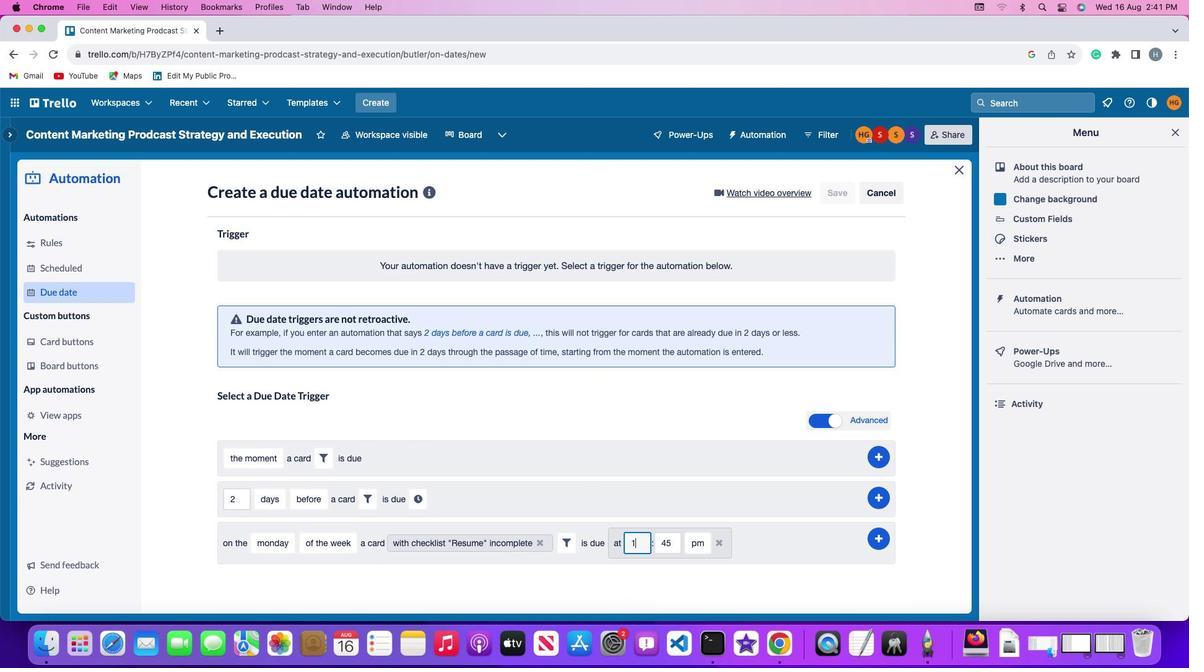 
Action: Mouse moved to (672, 546)
Screenshot: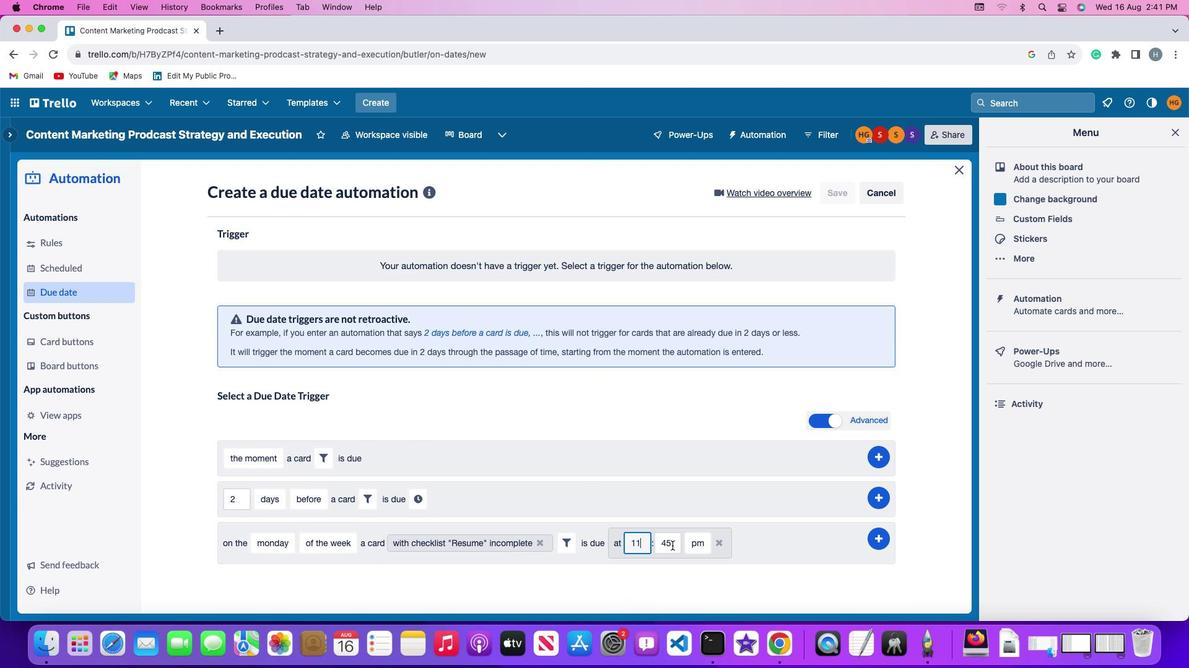 
Action: Mouse pressed left at (672, 546)
Screenshot: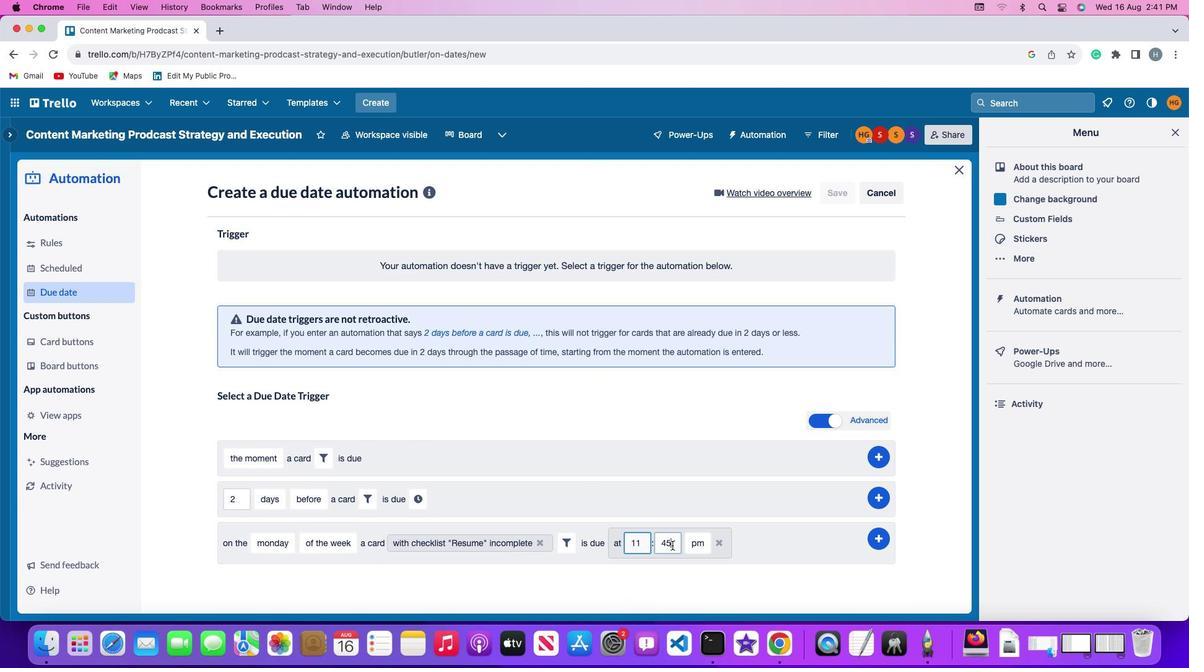 
Action: Key pressed Key.backspaceKey.backspace'0''0'
Screenshot: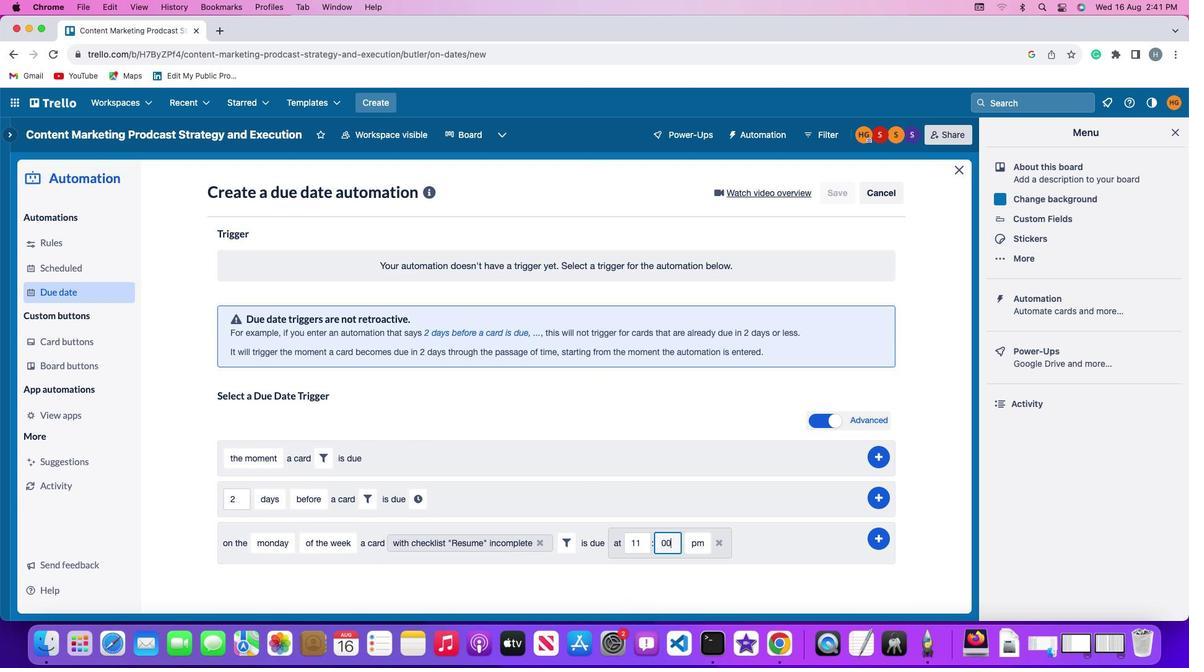 
Action: Mouse moved to (686, 543)
Screenshot: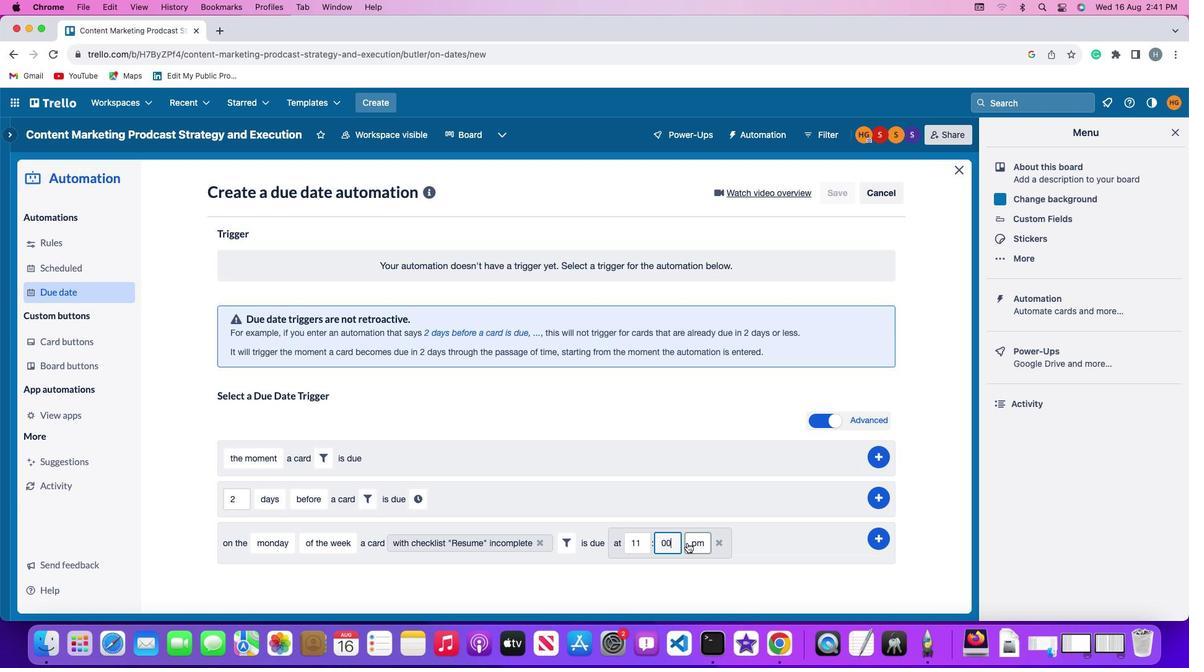 
Action: Mouse pressed left at (686, 543)
Screenshot: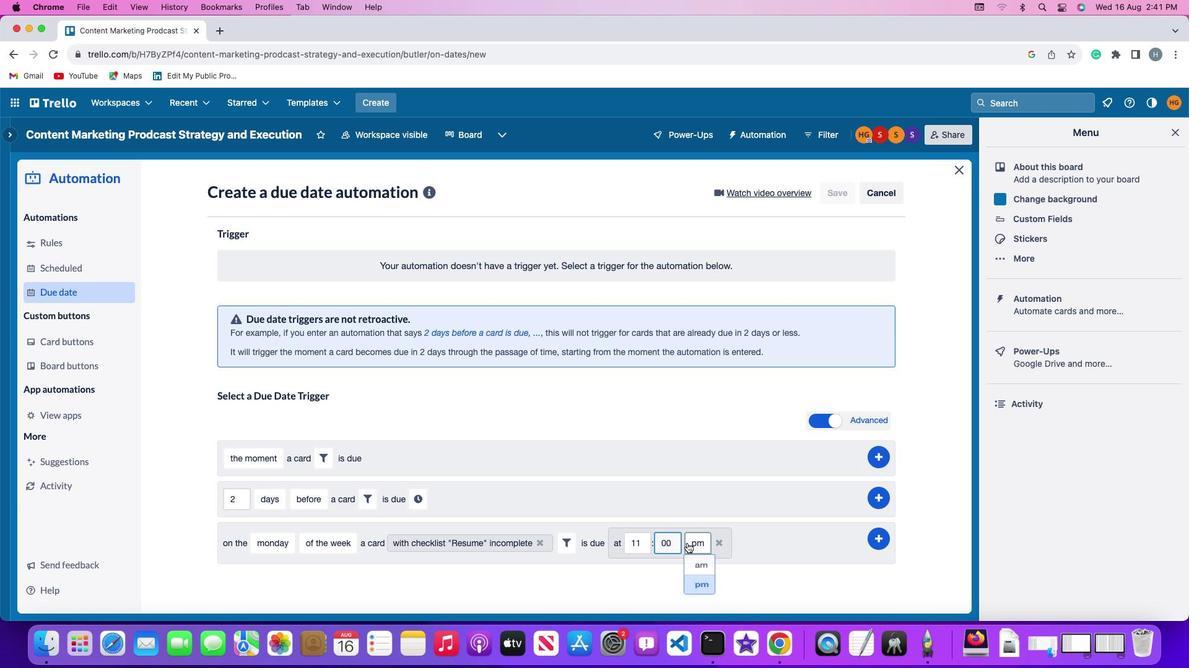 
Action: Mouse moved to (697, 565)
Screenshot: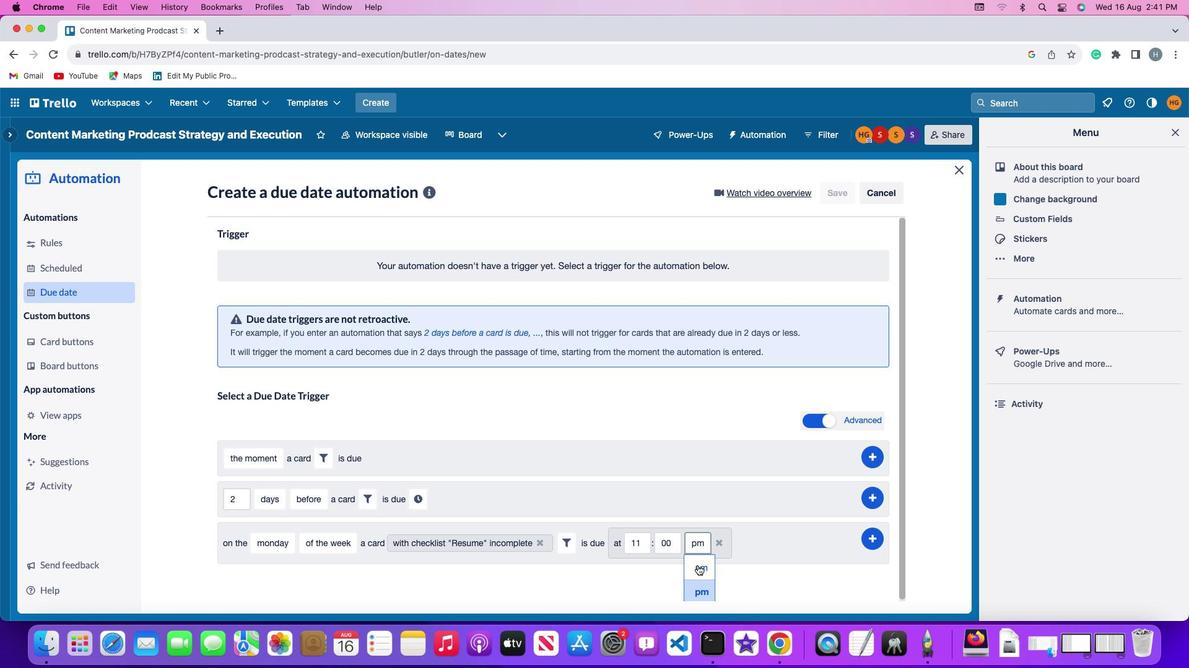 
Action: Mouse pressed left at (697, 565)
Screenshot: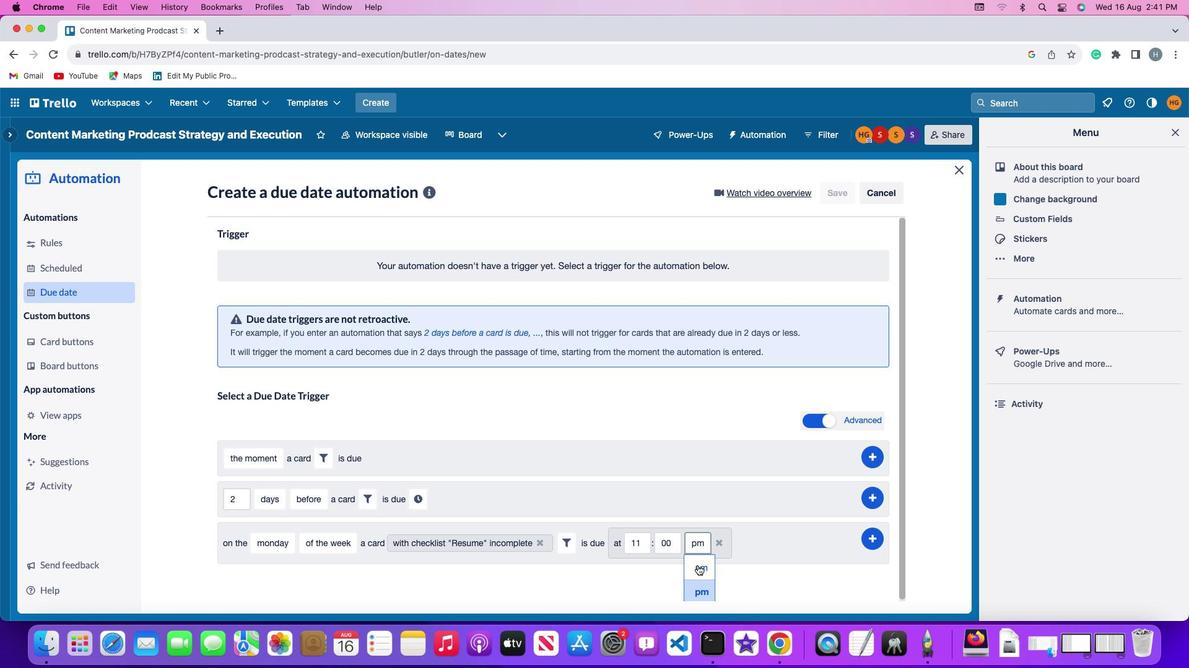 
Action: Mouse moved to (876, 539)
Screenshot: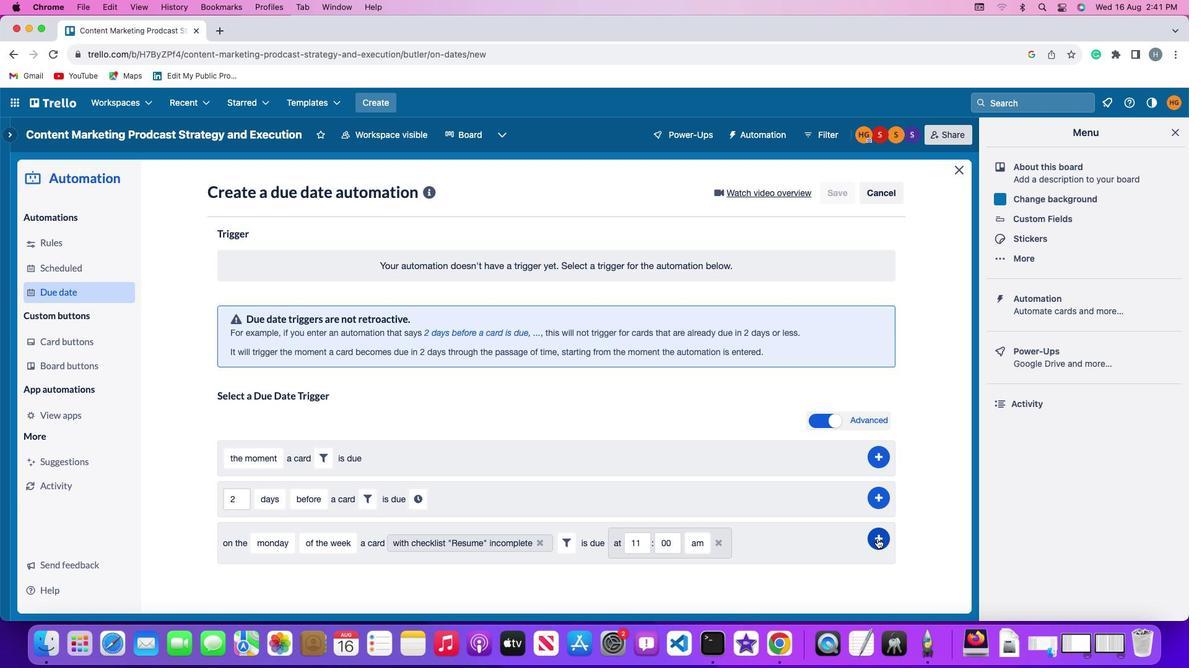 
Action: Mouse pressed left at (876, 539)
Screenshot: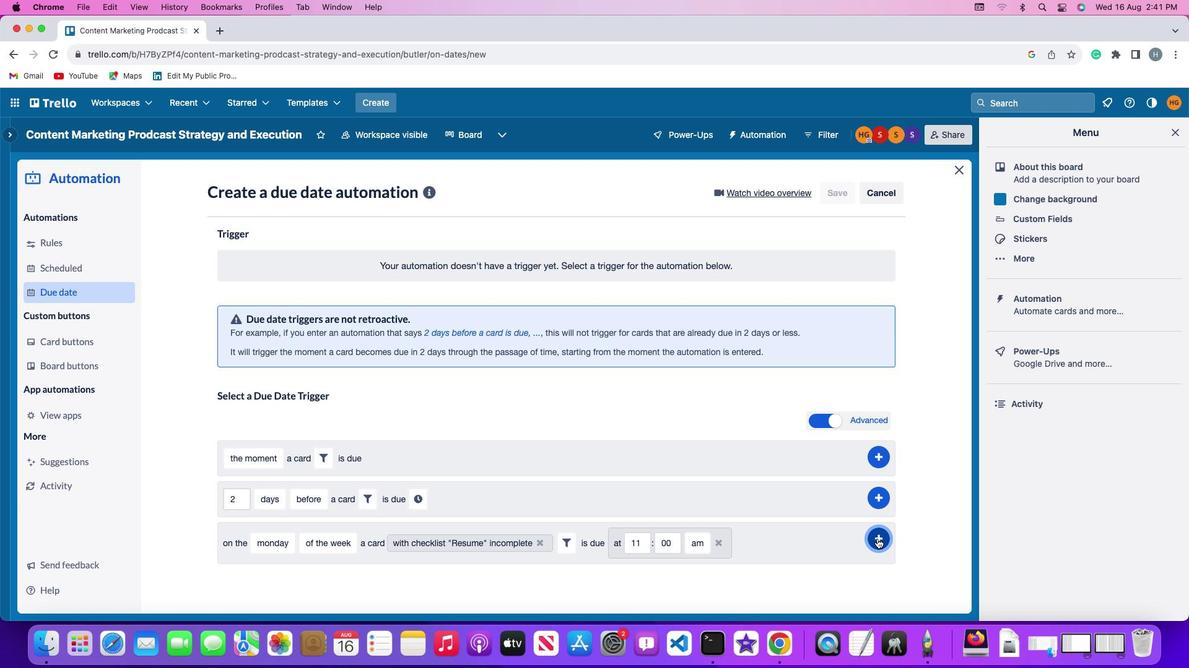 
Action: Mouse moved to (932, 437)
Screenshot: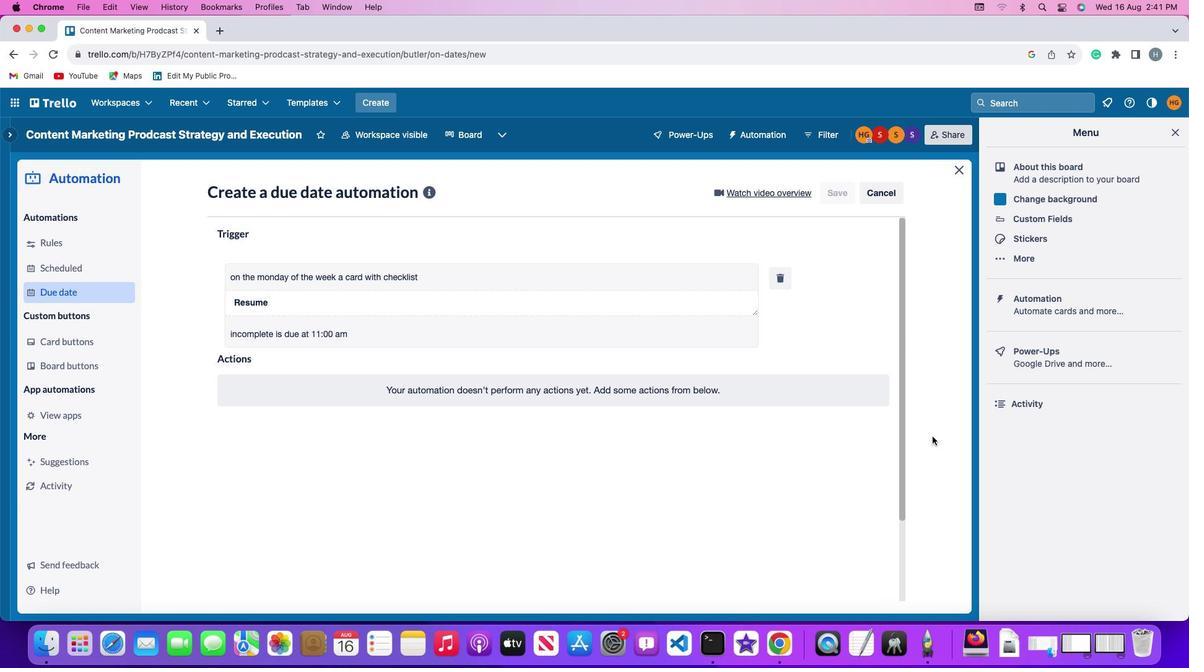 
